 Task: Open a blank worksheet and write heading  Expense ManagerAdd Datesin a column and its values below  '2023-05-01, 2023-05-03, 2023-05-05, 2023-05-10, 2023-05-15, 2023-05-20, 2023-05-25 & 2023-05-31'Add Categories in next column and its values below  Food, Transportation, Utilities, Food, Housing, Entertainment, Utilities & FoodAdd Descriptionsin next column and its values below  Grocery Store, Bus Fare, Internet Bill, Restaurant, Rent, Movie Tickets, Electricity Bill & Grocery StoreAdd Amountin next column and its values below  $50, $5, $60, $30, $800, $20, $70 & $40Save page Attendance Sheet for Weekly Assessment
Action: Key pressed <Key.shift>Expense<Key.space><Key.shift_r>Manager<Key.enter><Key.shift>Dates<Key.enter>2023-05-01<Key.enter>23<Key.backspace>023-05-03<Key.enter>2023-05-06<Key.backspace>5<Key.enter>2023-05-10<Key.enter>2023-05-15<Key.enter>2023-05-20<Key.enter>2023-05-25-<Key.backspace><Key.enter>2023-05-31<Key.enter>
Screenshot: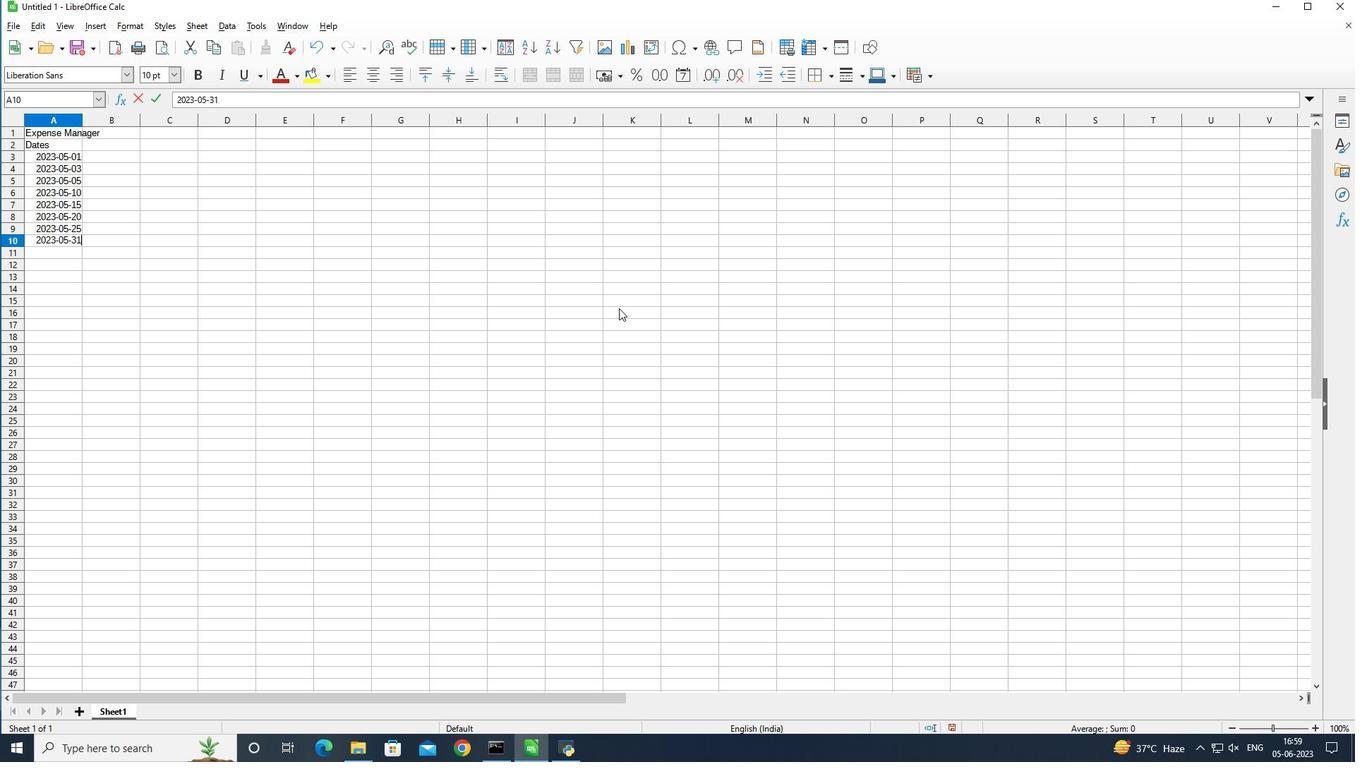 
Action: Mouse moved to (108, 148)
Screenshot: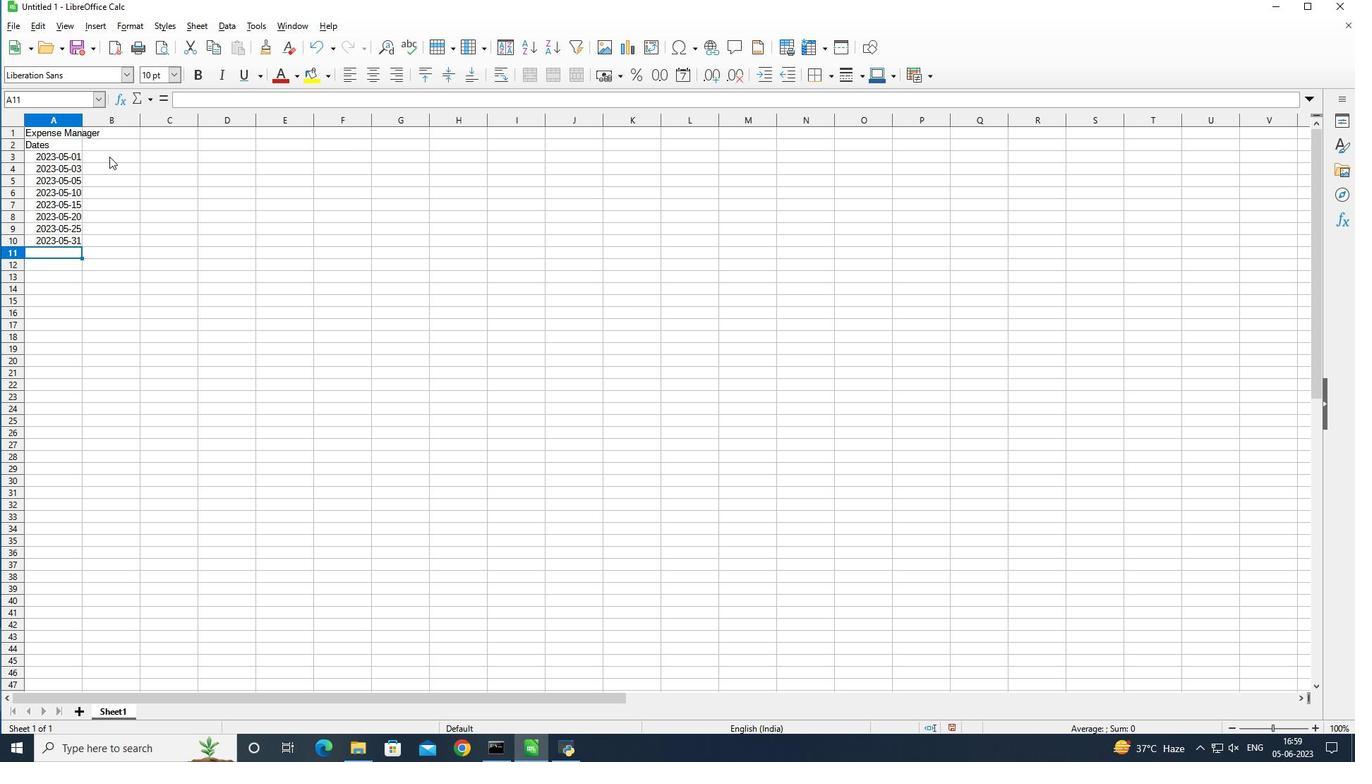 
Action: Mouse pressed left at (108, 148)
Screenshot: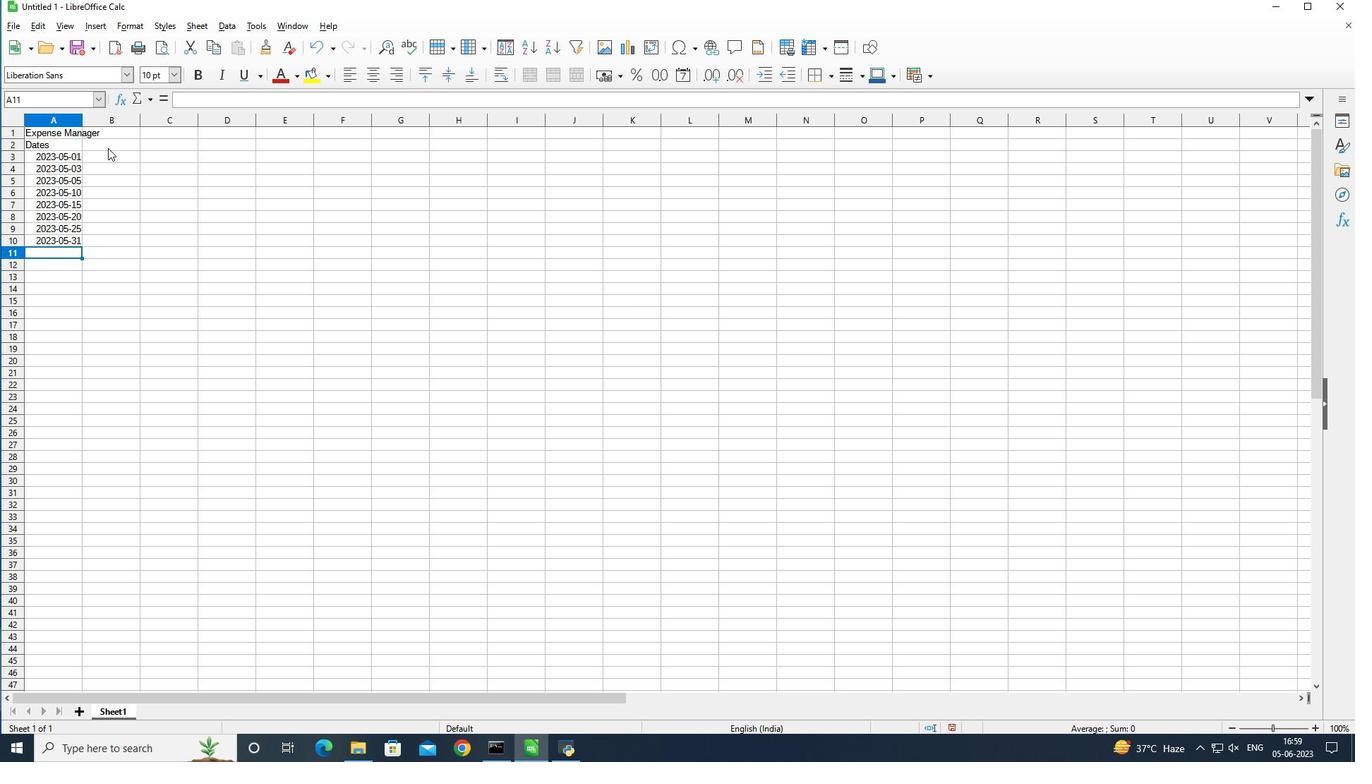 
Action: Mouse moved to (127, 74)
Screenshot: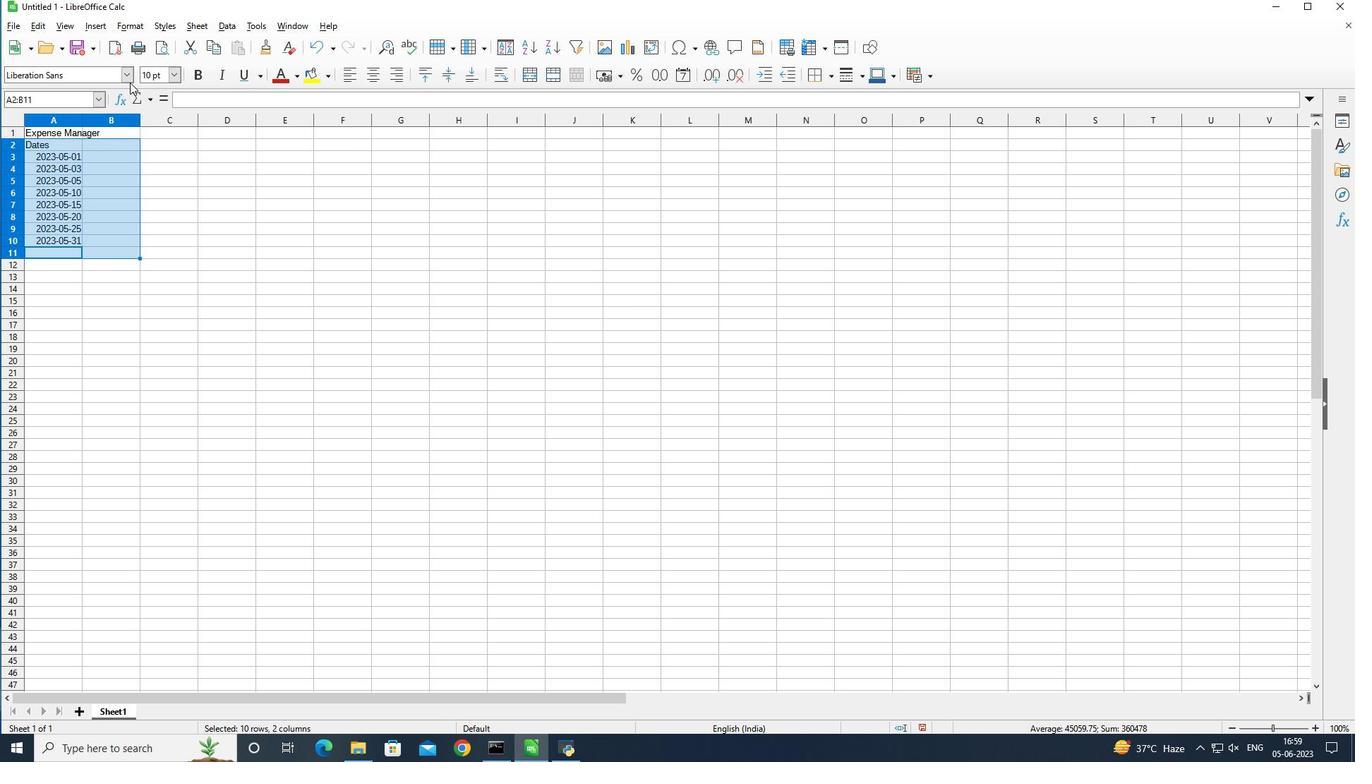 
Action: Mouse pressed left at (127, 74)
Screenshot: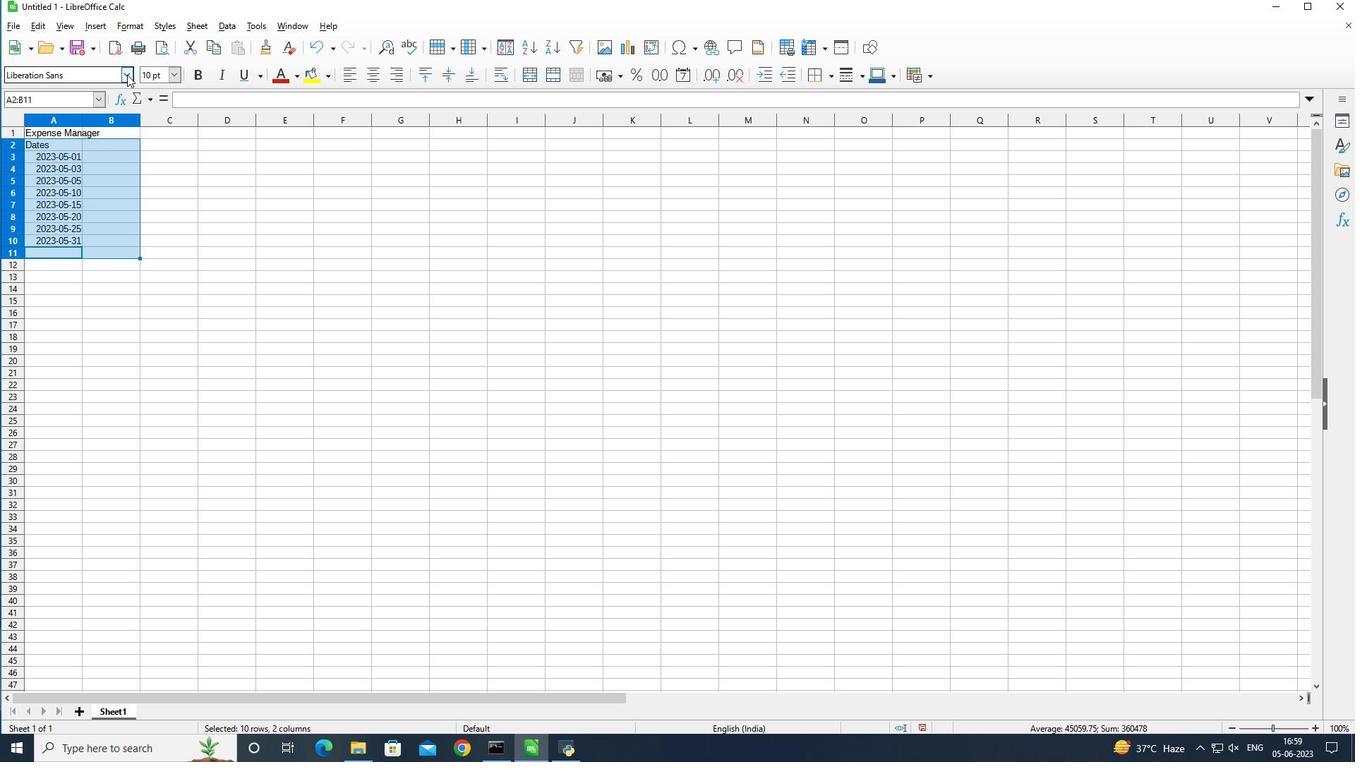 
Action: Mouse moved to (295, 164)
Screenshot: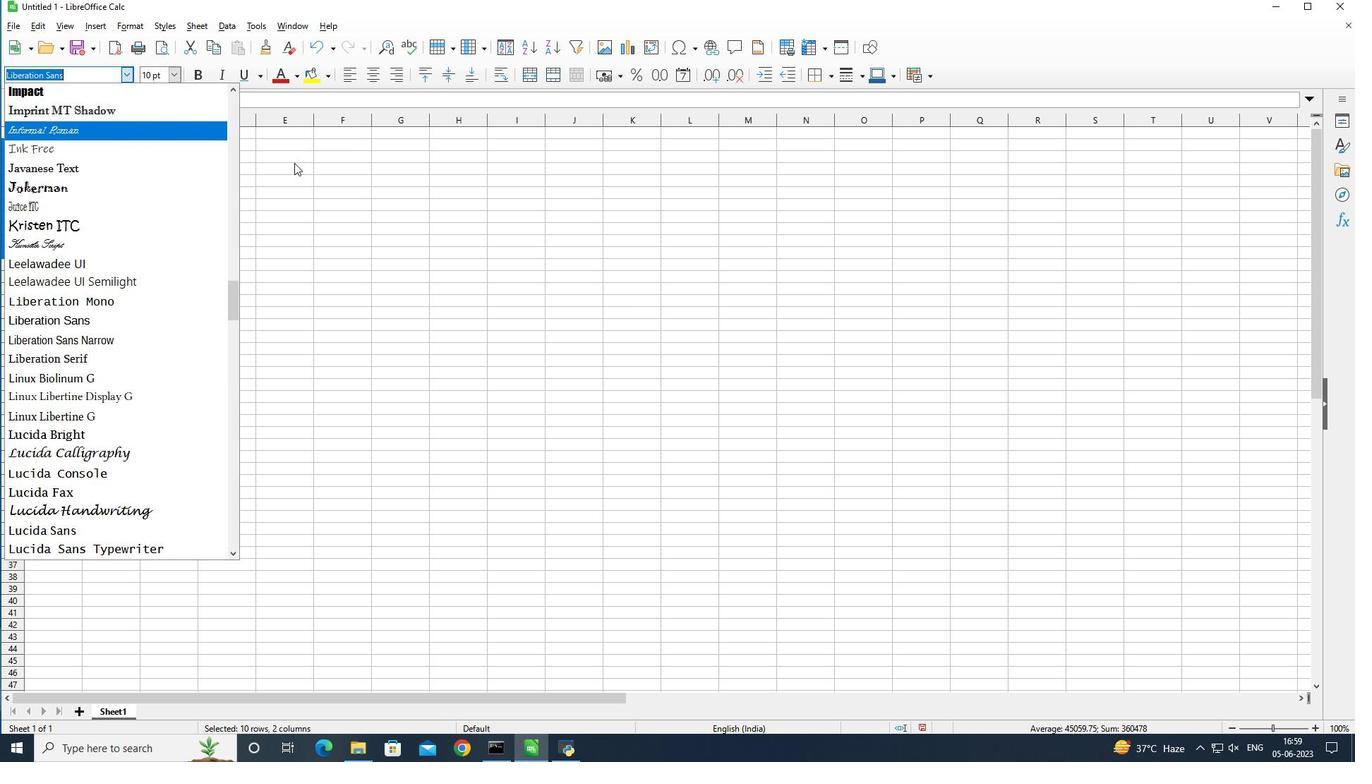 
Action: Mouse pressed left at (295, 164)
Screenshot: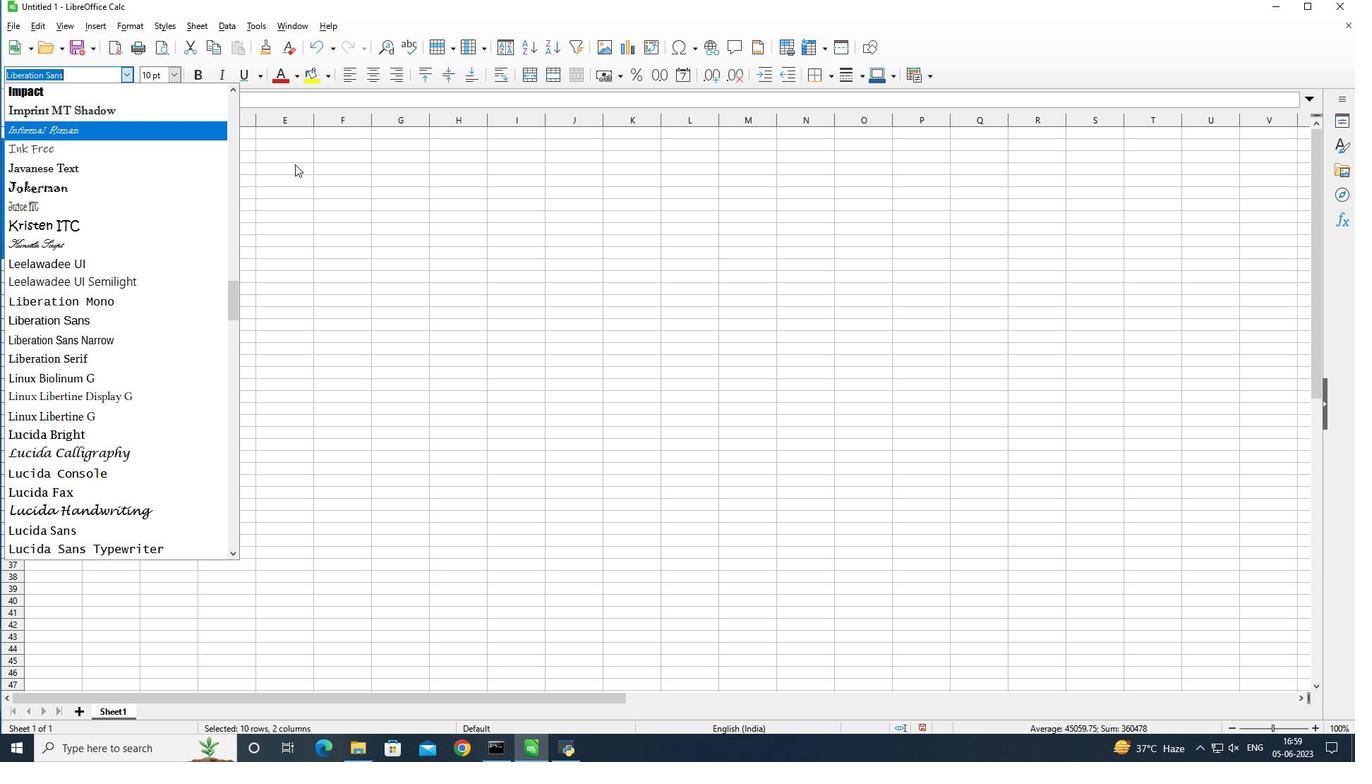 
Action: Mouse moved to (108, 141)
Screenshot: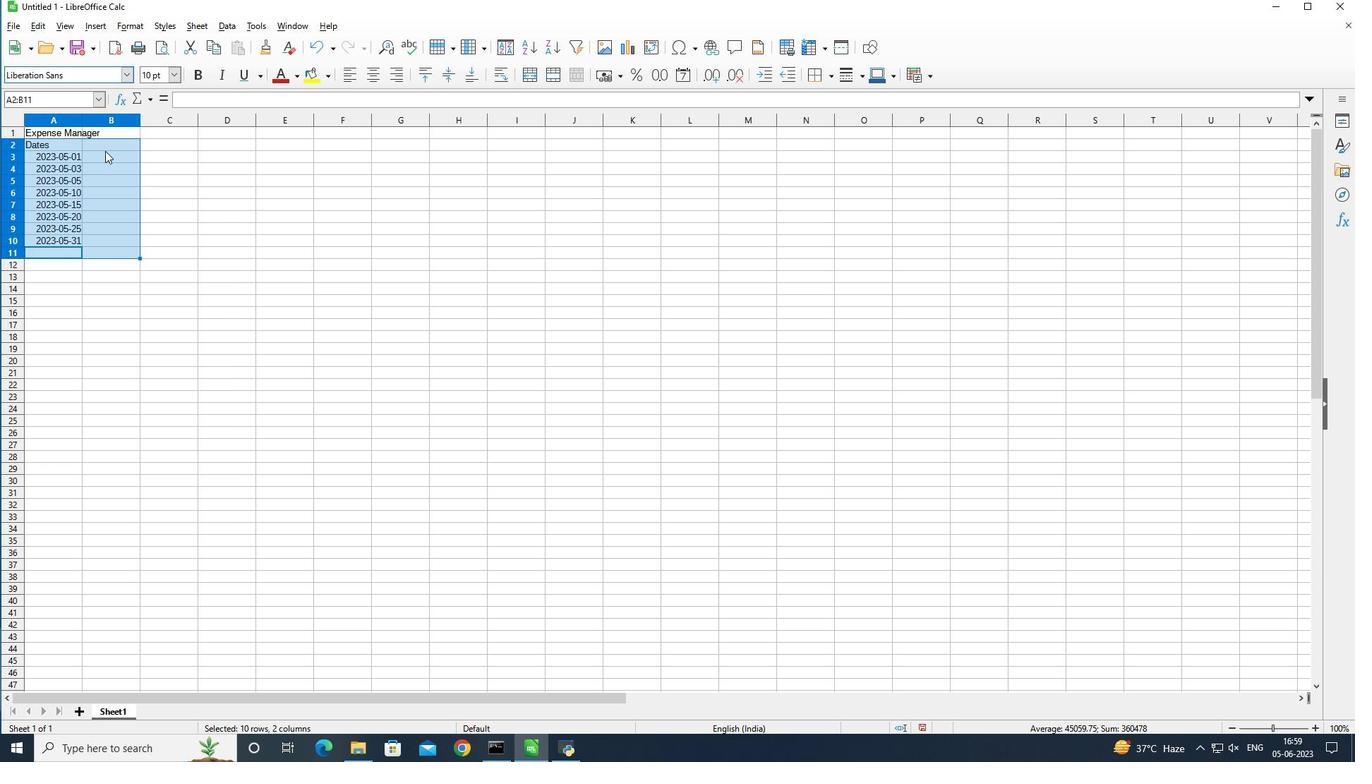 
Action: Mouse pressed left at (108, 141)
Screenshot: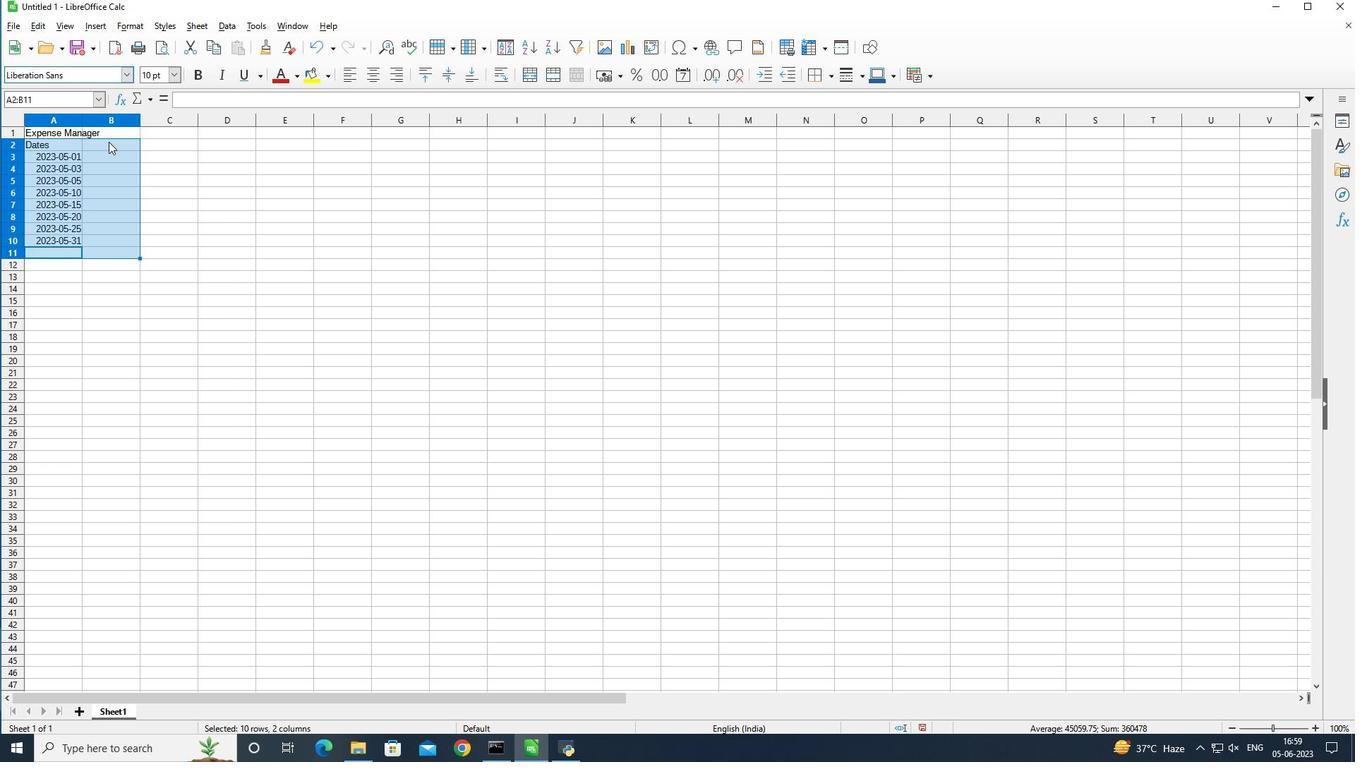 
Action: Mouse moved to (332, 231)
Screenshot: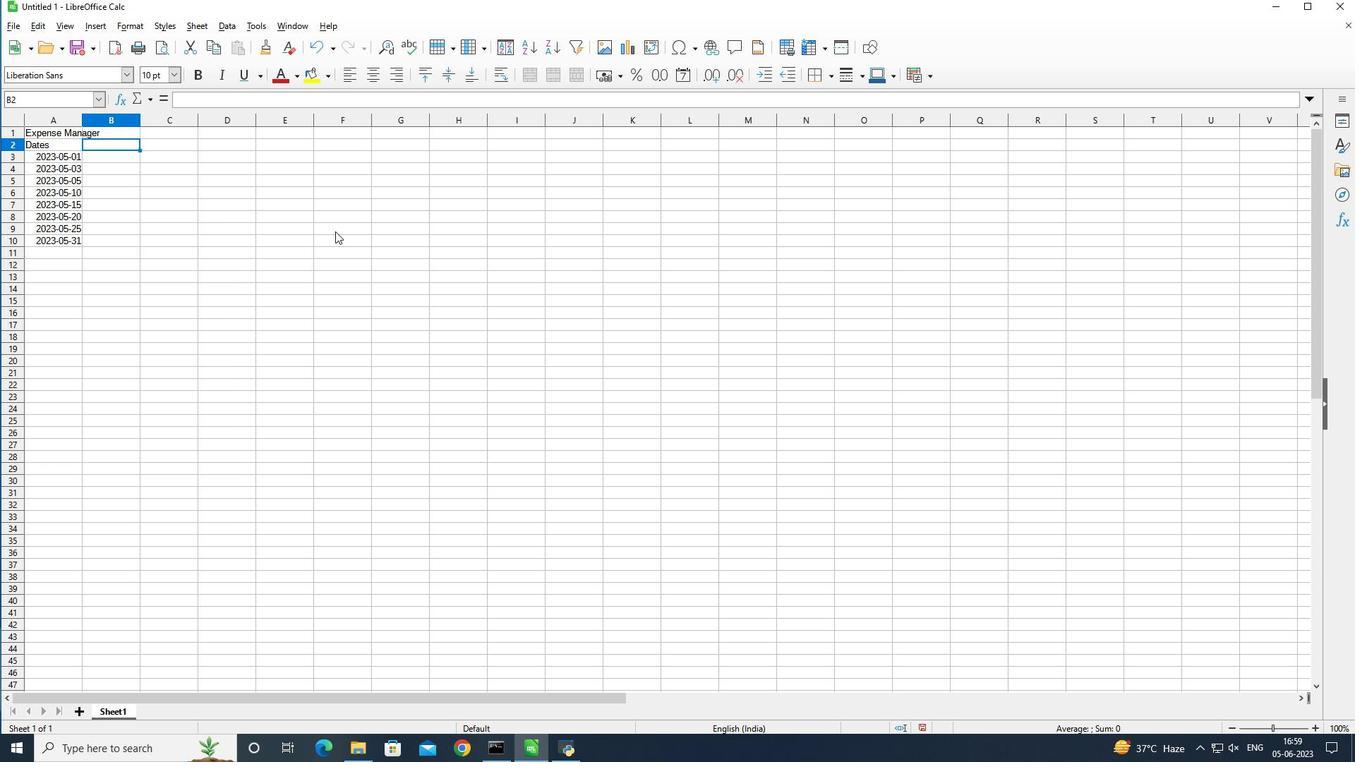 
Action: Key pressed <Key.shift>Categories<Key.enter><Key.shift>Food<Key.enter><Key.shift><Key.shift><Key.shift><Key.shift>Transportation<Key.enter><Key.shift_r><Key.shift_r>Utilities<Key.enter><Key.shift>Food<Key.enter><Key.shift_r><Key.shift_r><Key.shift_r>Housing<Key.enter><Key.shift>Entertainment<Key.enter><Key.shift_r>Utilities<Key.enter><Key.shift>Food<Key.enter>
Screenshot: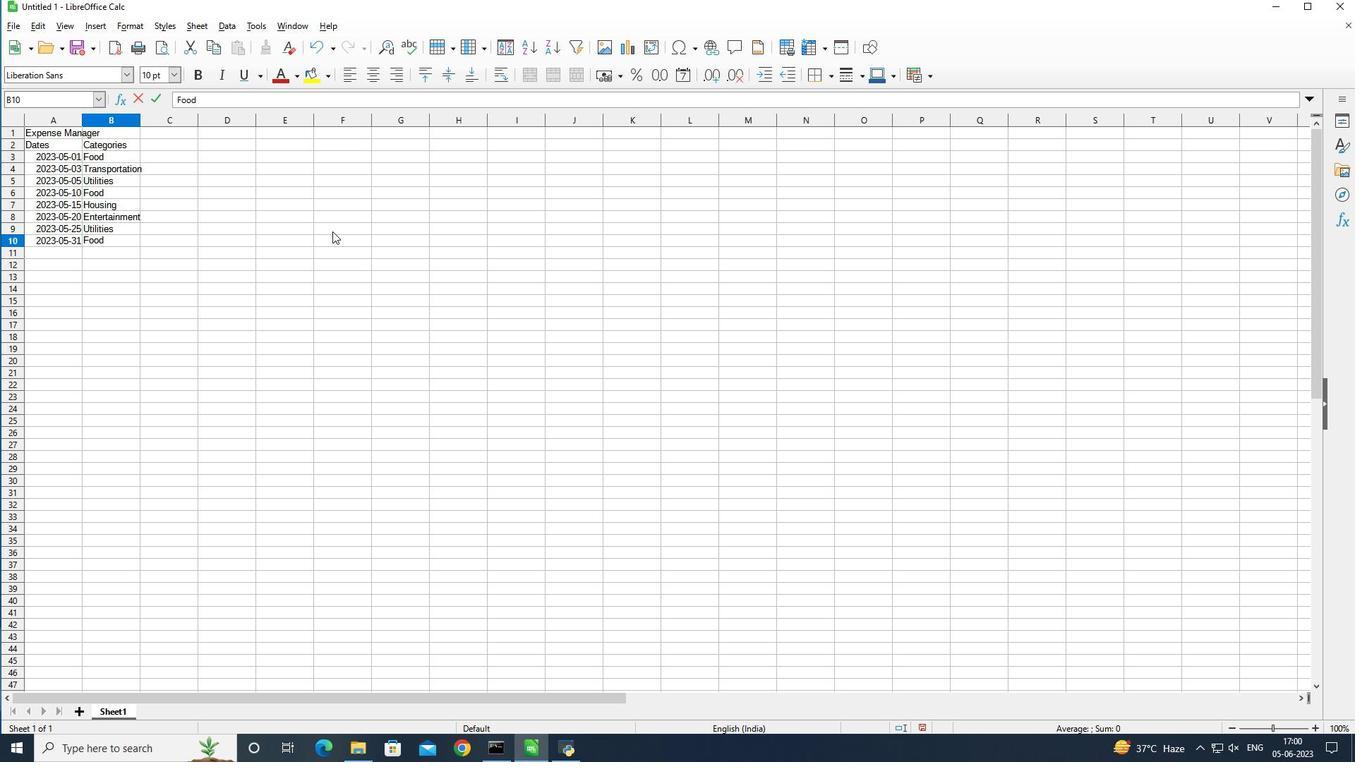 
Action: Mouse moved to (141, 117)
Screenshot: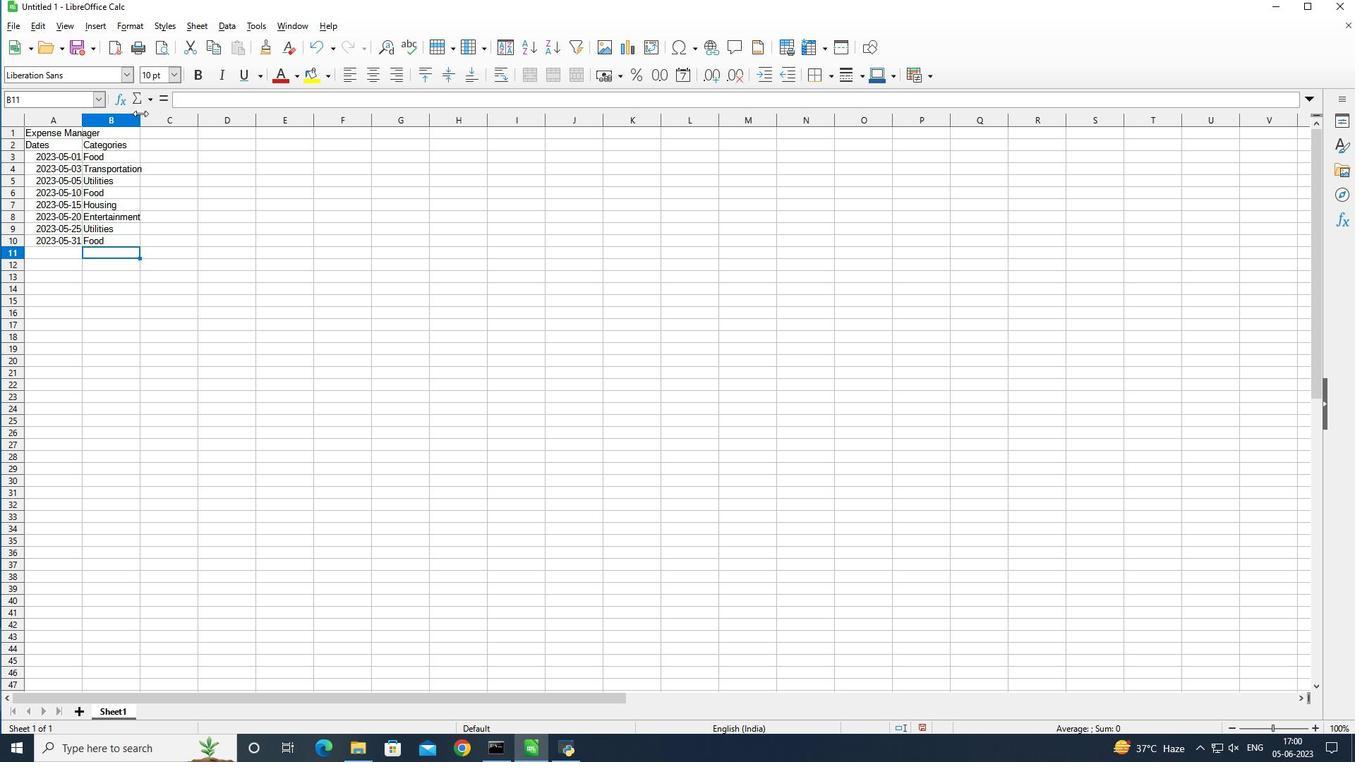 
Action: Mouse pressed left at (141, 117)
Screenshot: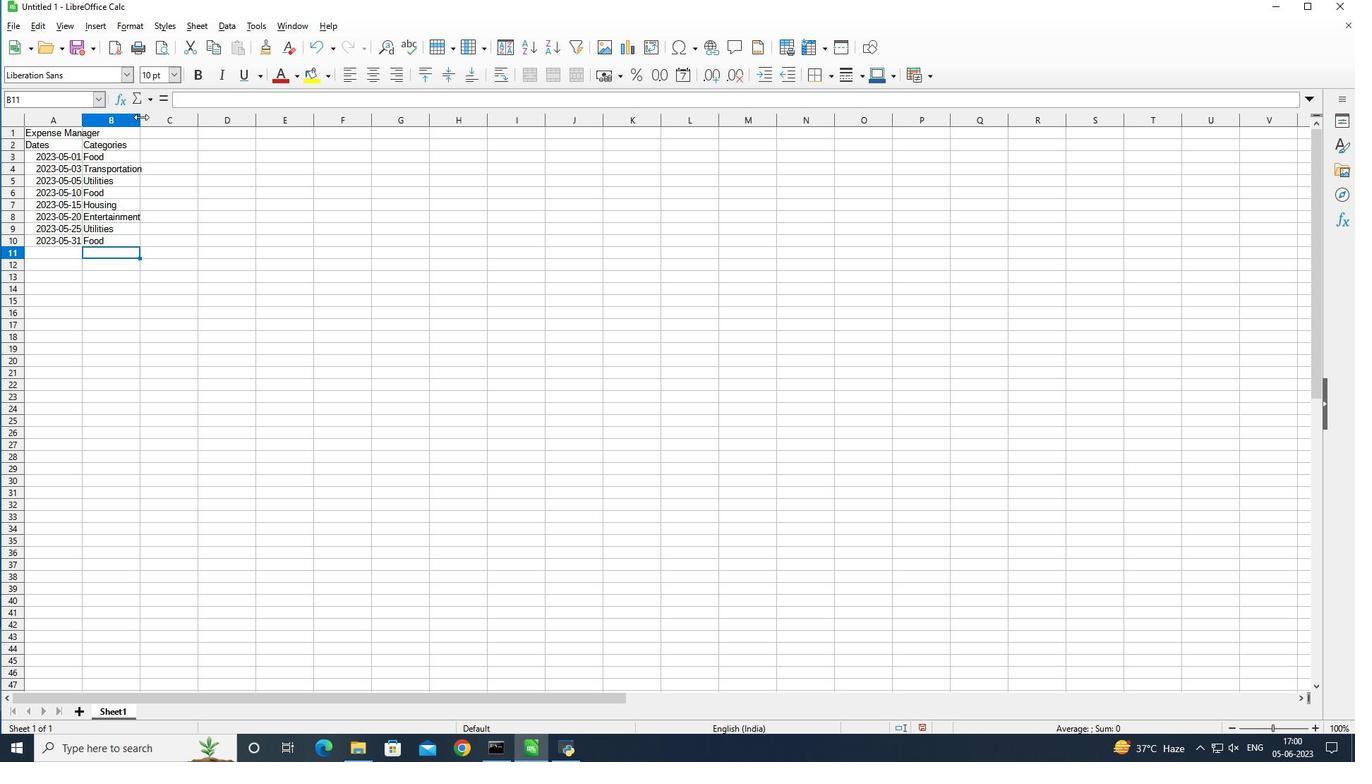 
Action: Mouse pressed left at (141, 117)
Screenshot: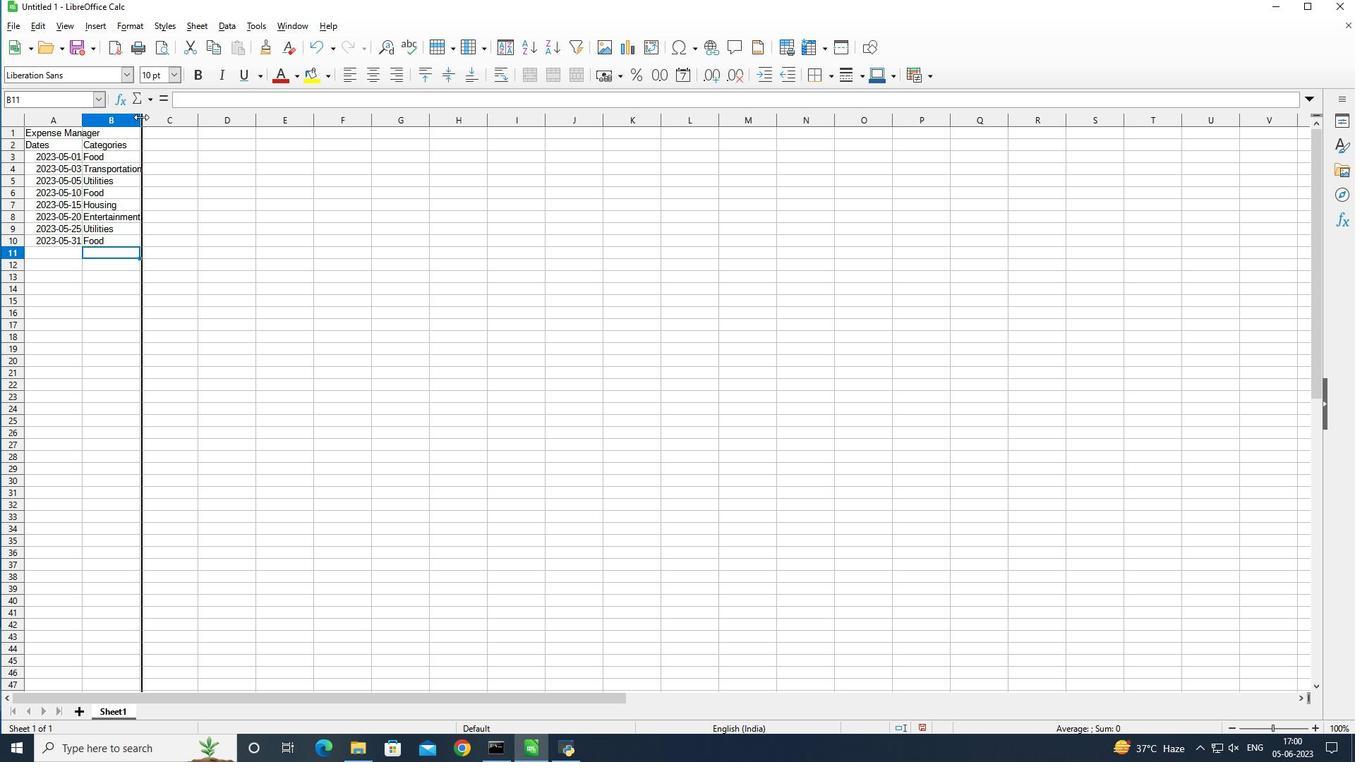 
Action: Mouse moved to (164, 140)
Screenshot: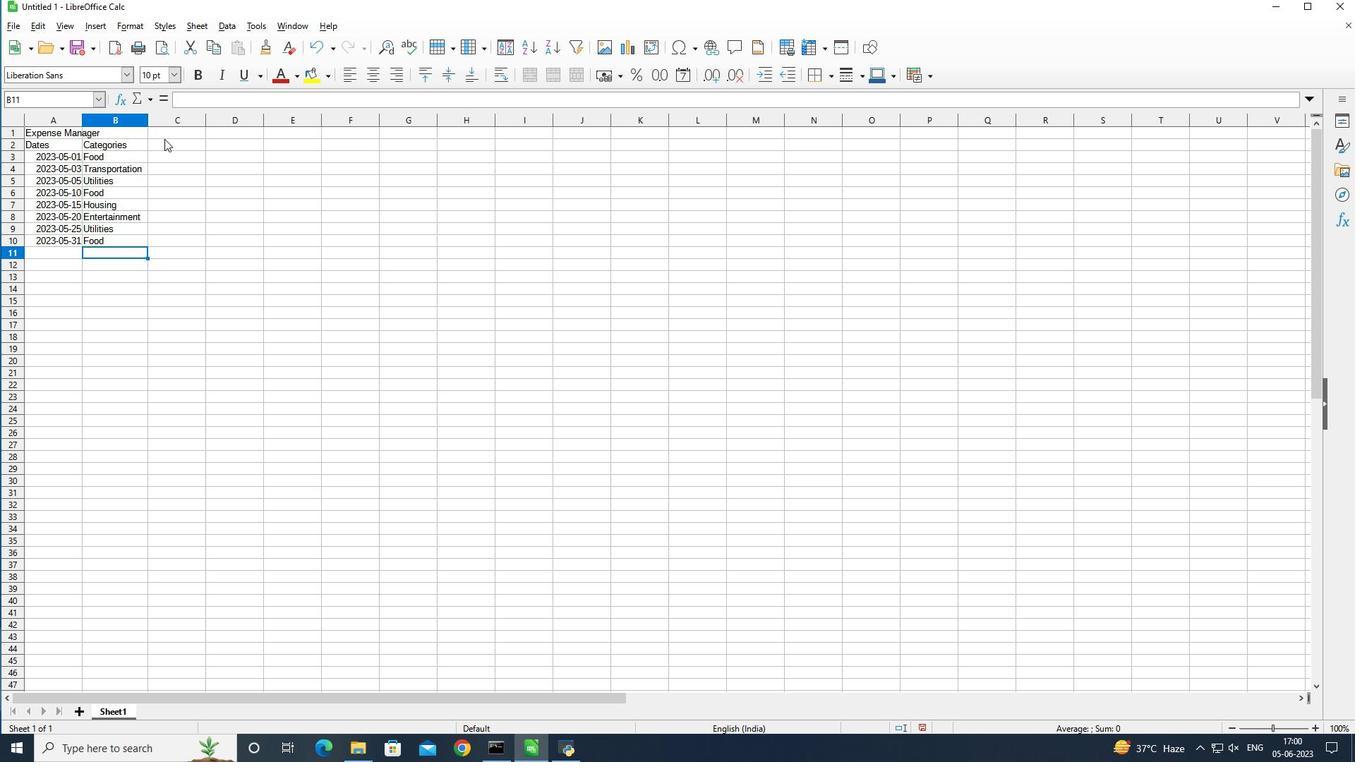 
Action: Mouse pressed left at (164, 140)
Screenshot: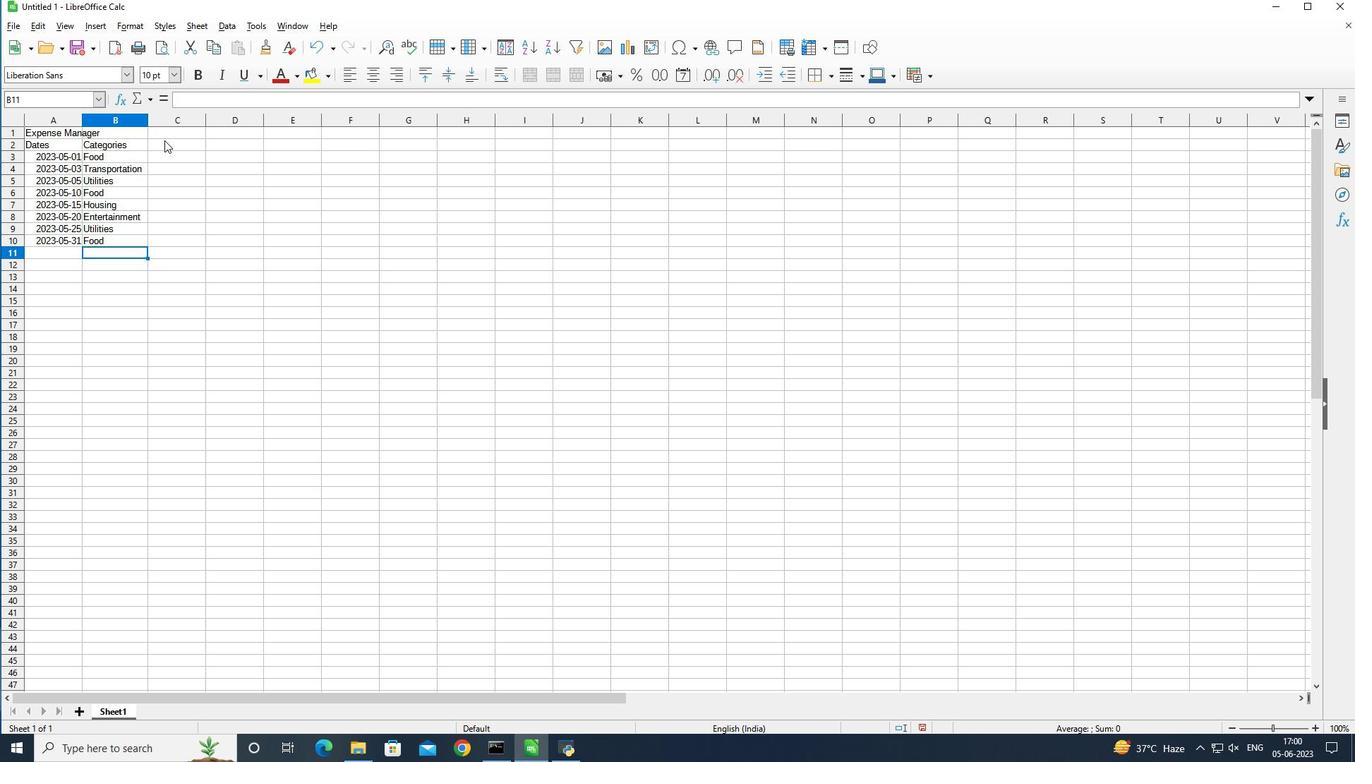 
Action: Mouse moved to (264, 219)
Screenshot: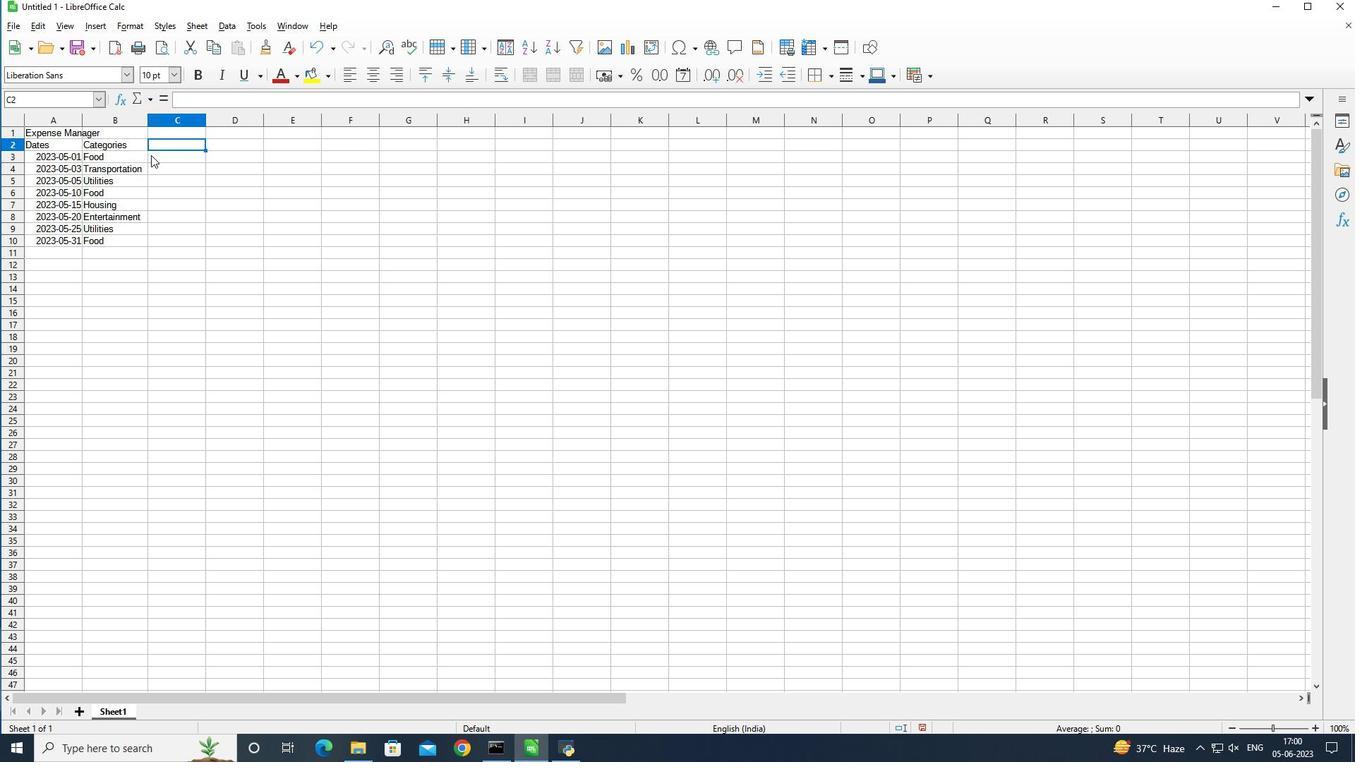 
Action: Key pressed <Key.shift><Key.shift>Descriptions<Key.enter><Key.shift>Grocery<Key.space><Key.shift>Store<Key.enter><Key.shift><Key.shift><Key.shift><Key.shift>Bus<Key.space><Key.shift>Fare<Key.enter><Key.shift_r>Internet<Key.space><Key.shift_r>Bill<Key.enter><Key.shift>Resturant<Key.enter>
Screenshot: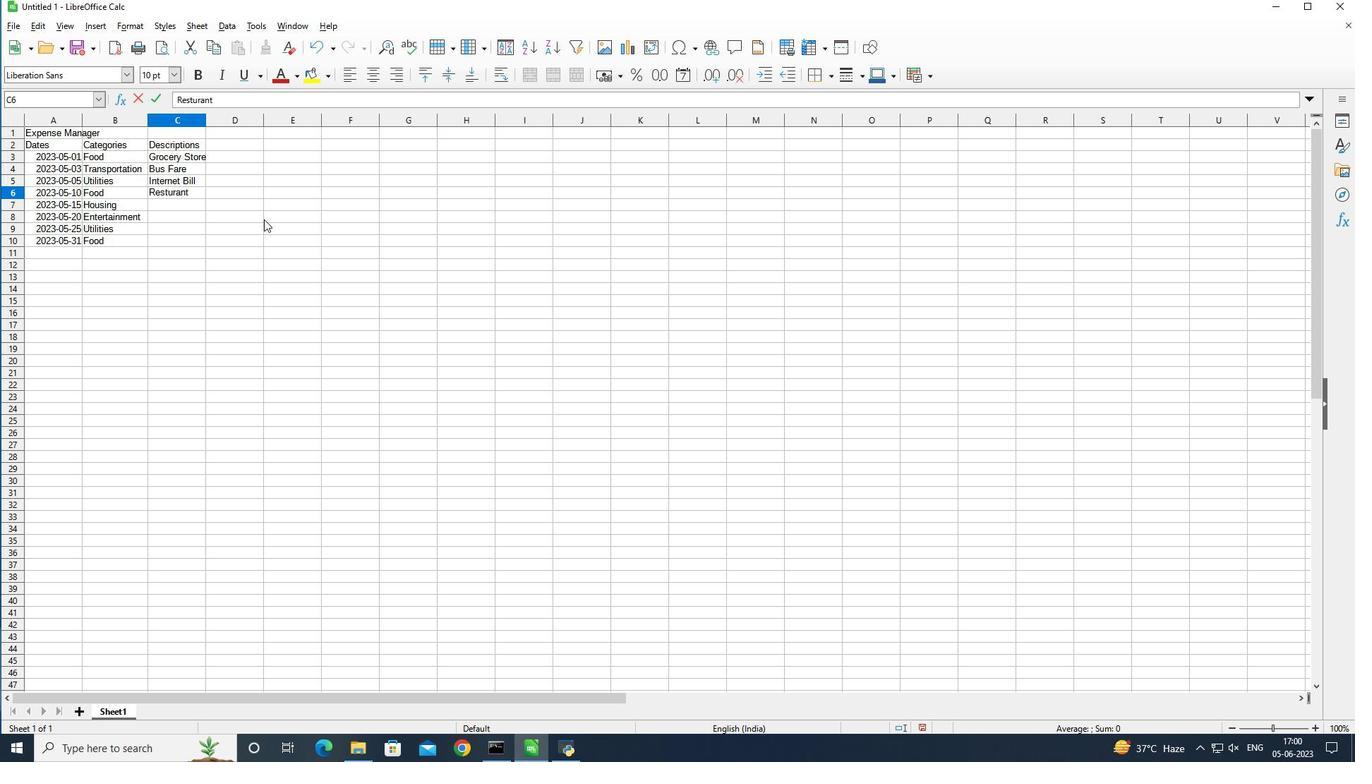 
Action: Mouse moved to (192, 194)
Screenshot: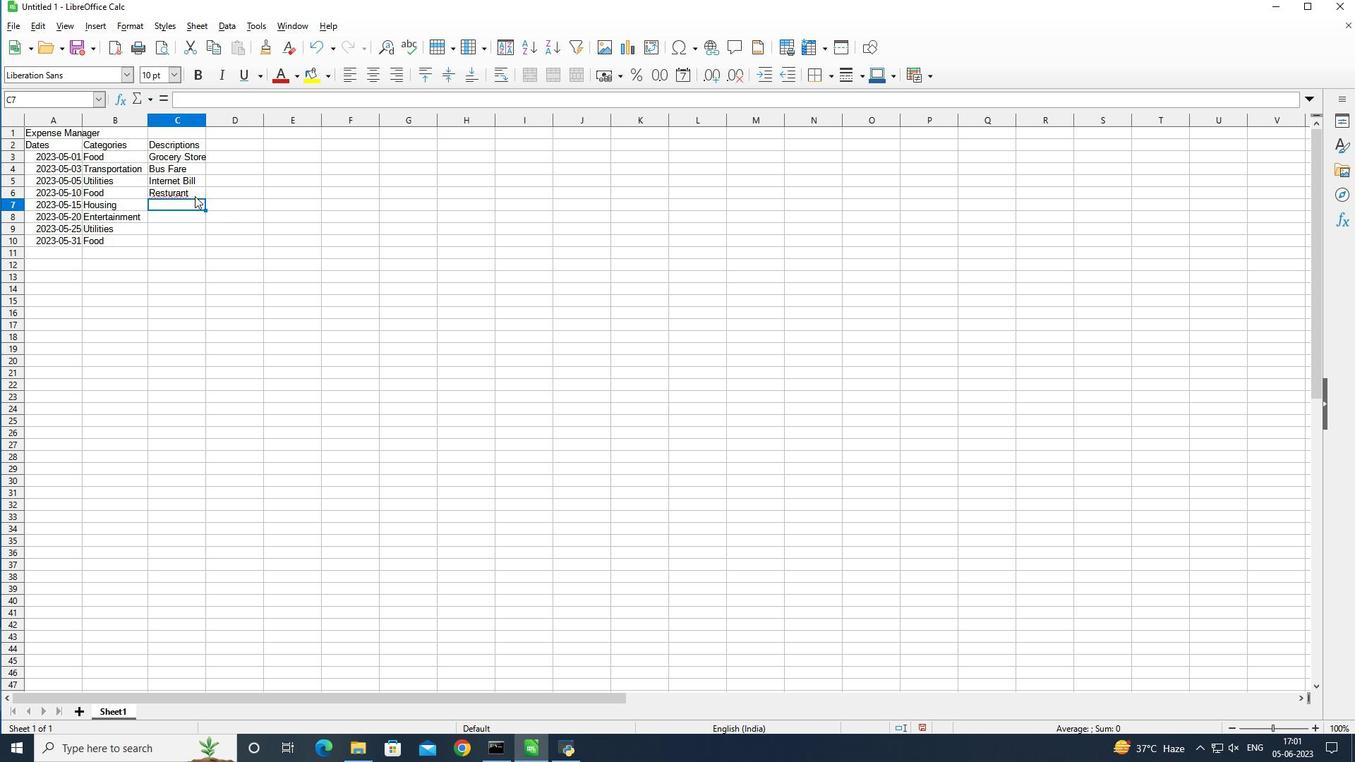 
Action: Mouse pressed left at (192, 194)
Screenshot: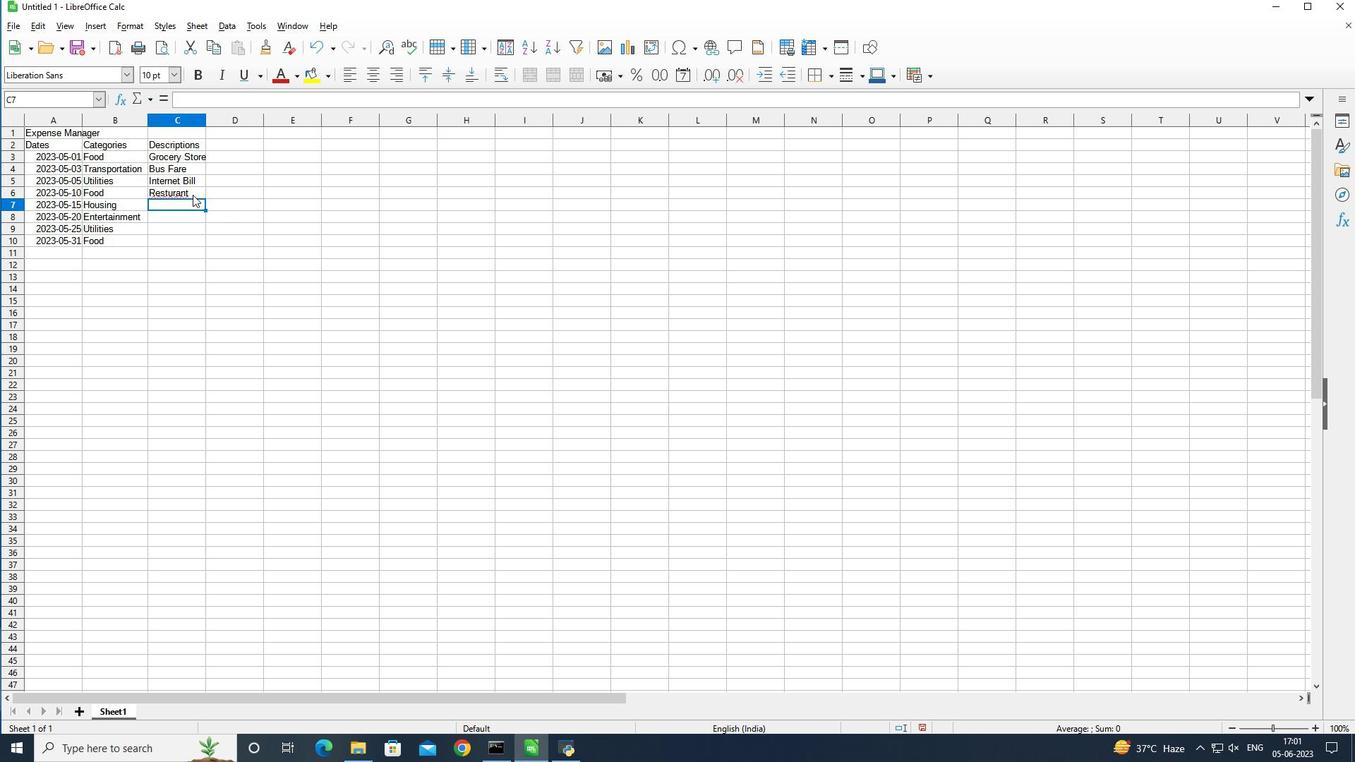 
Action: Mouse moved to (190, 191)
Screenshot: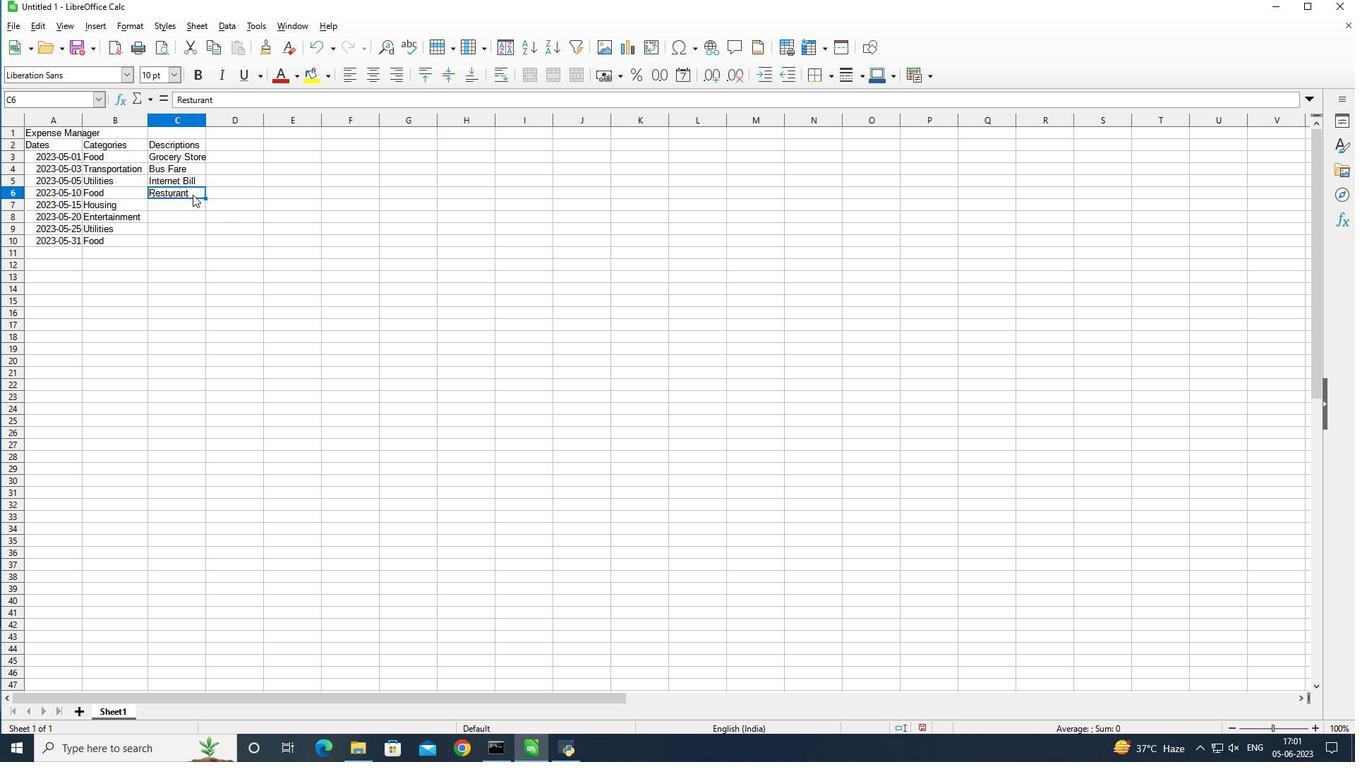 
Action: Mouse pressed left at (190, 191)
Screenshot: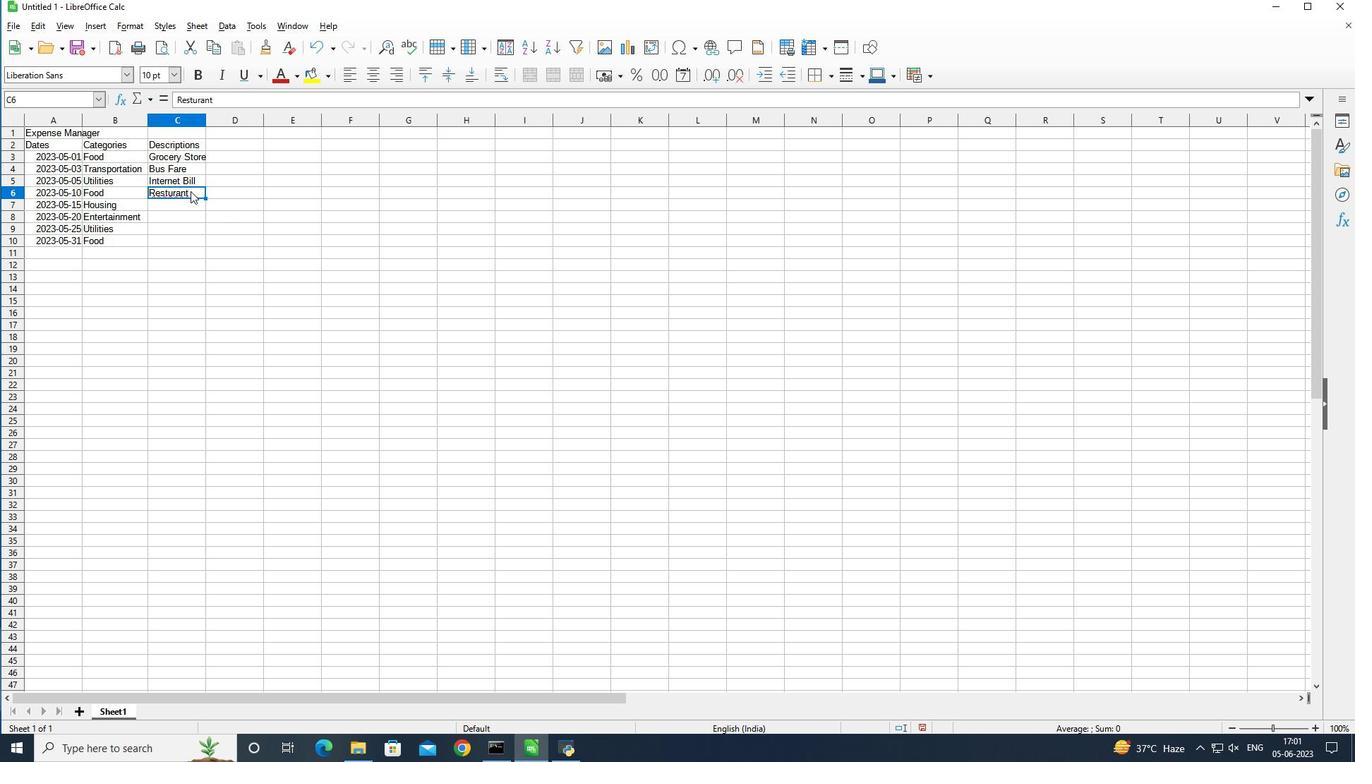 
Action: Mouse pressed left at (190, 191)
Screenshot: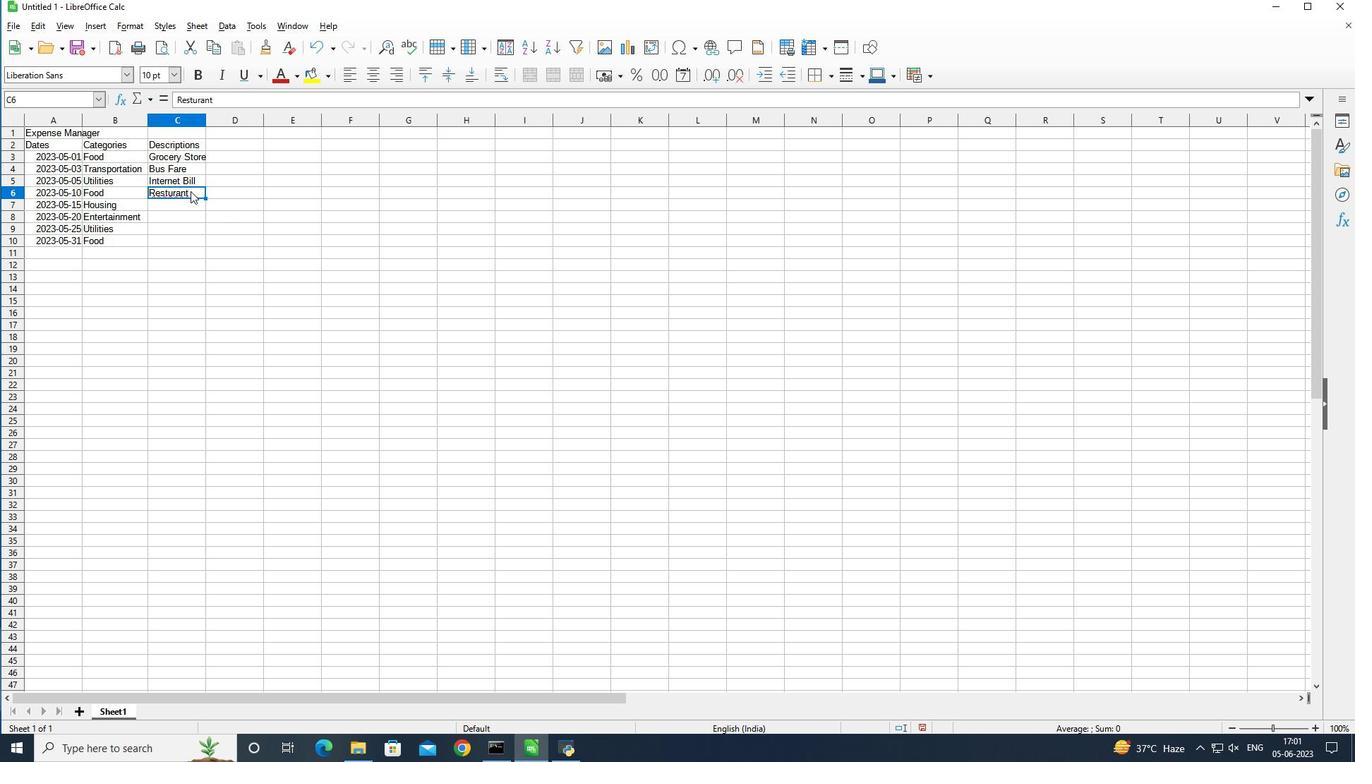 
Action: Mouse moved to (167, 191)
Screenshot: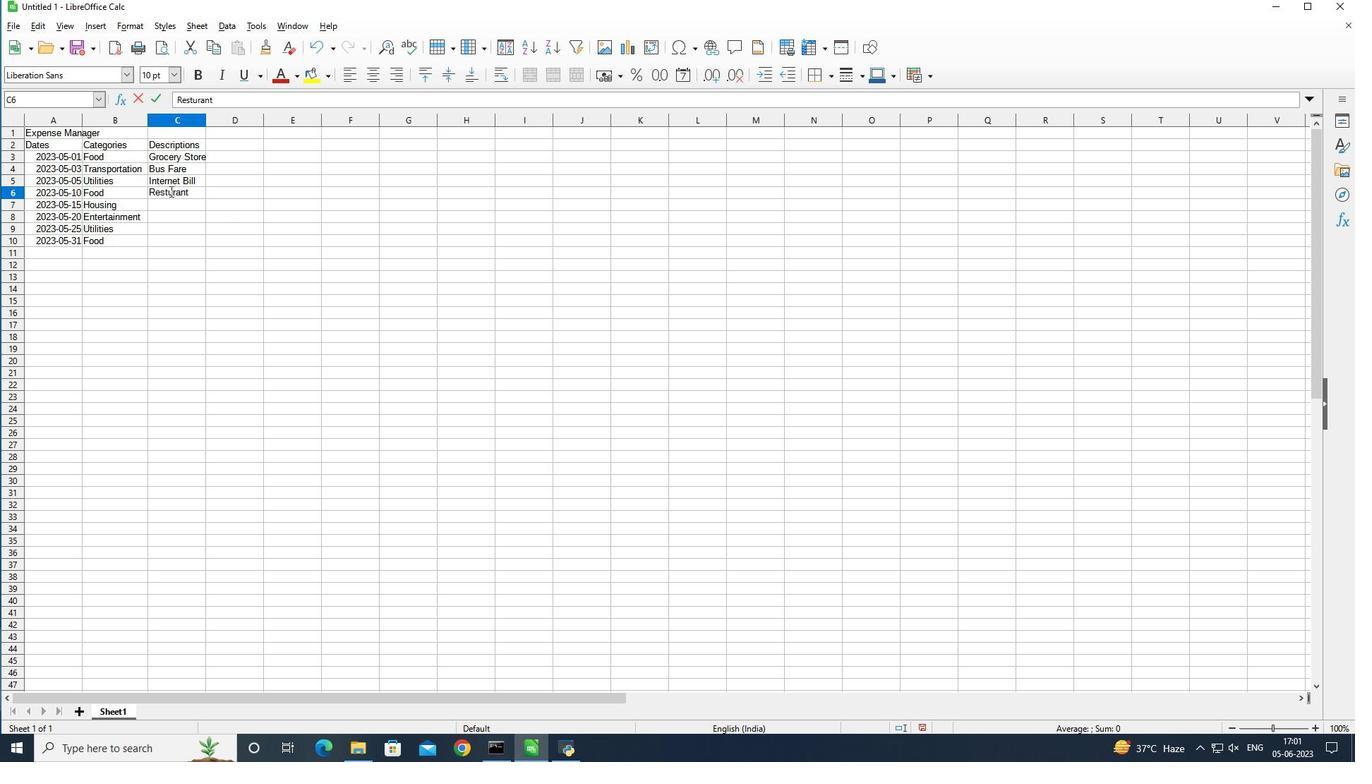 
Action: Mouse pressed left at (167, 191)
Screenshot: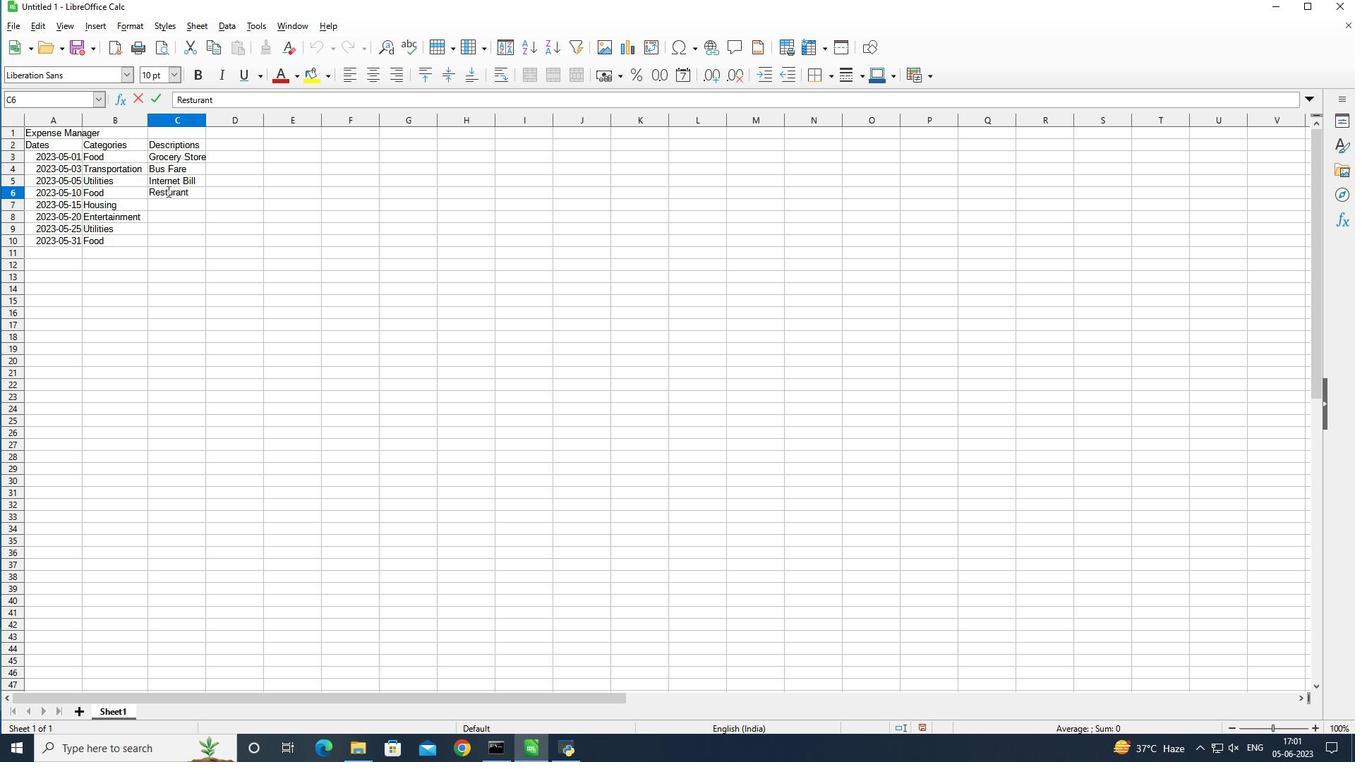 
Action: Mouse moved to (260, 200)
Screenshot: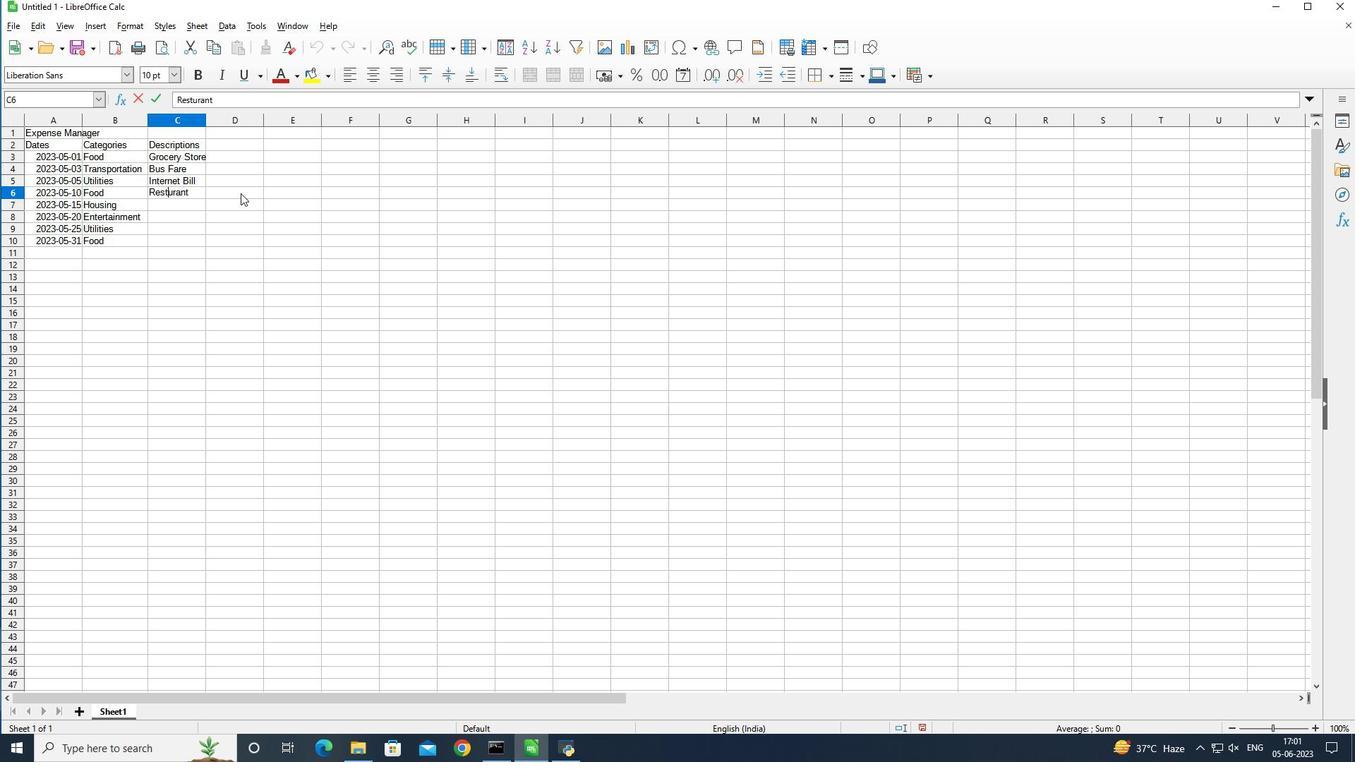 
Action: Key pressed a<Key.enter>
Screenshot: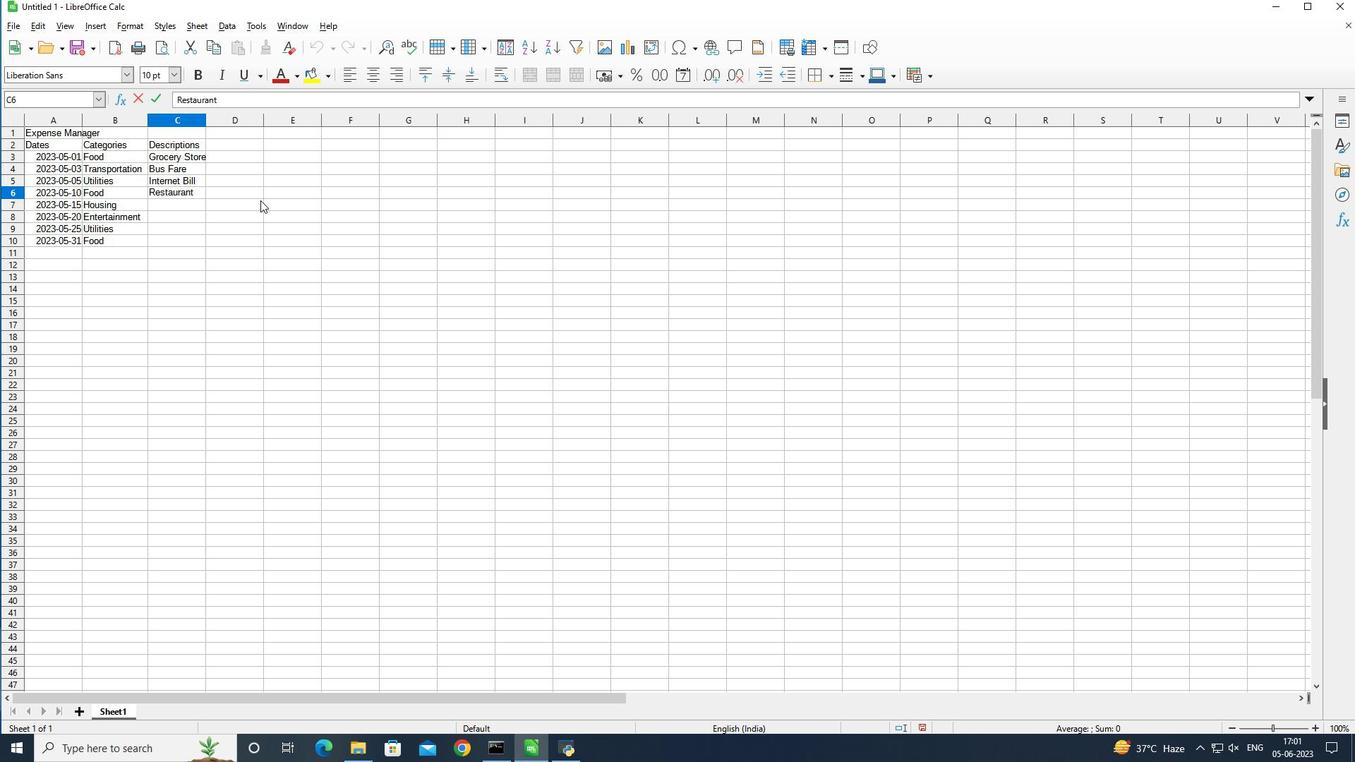 
Action: Mouse moved to (274, 233)
Screenshot: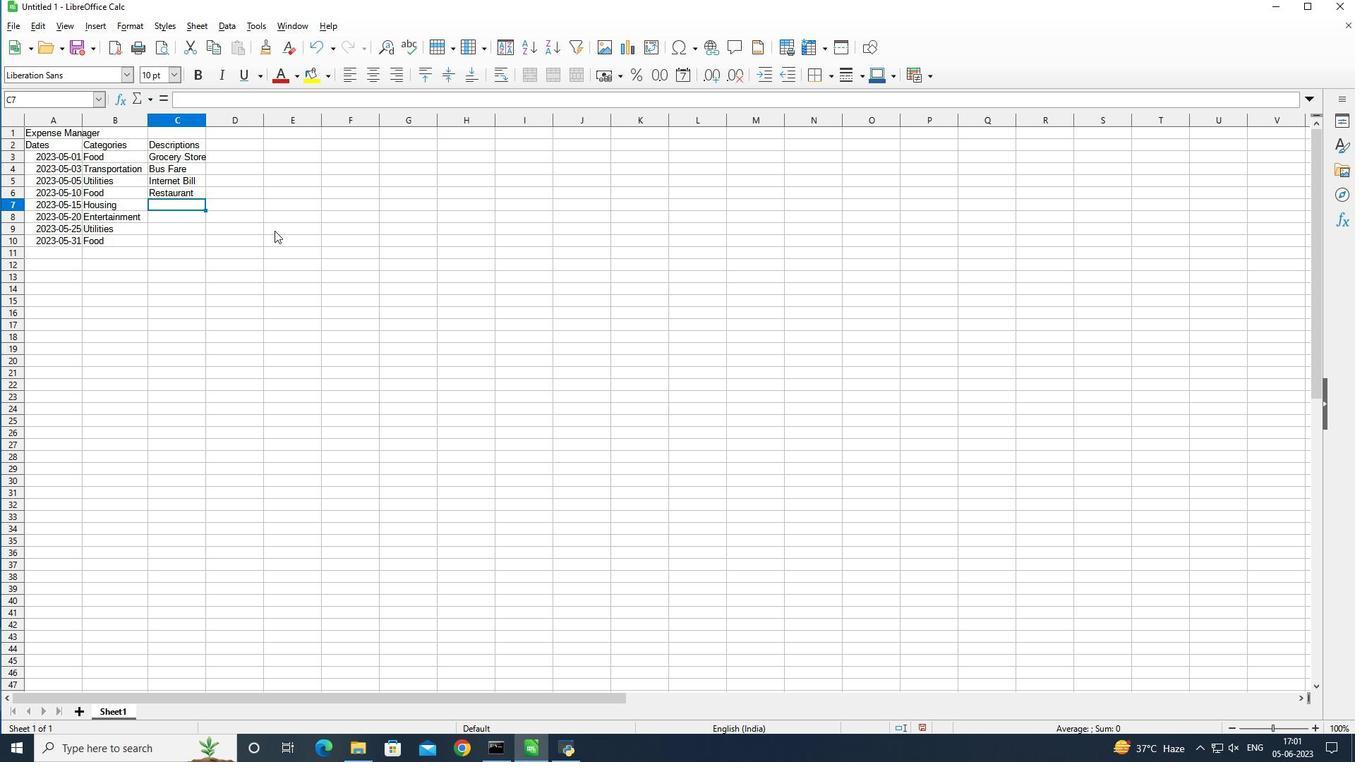 
Action: Key pressed <Key.shift>Rent<Key.enter><Key.shift_r>Movie<Key.space><Key.shift>Tickets<Key.enter><Key.shift>Electricity<Key.space><Key.shift_r><Key.shift_r>Bill<Key.enter><Key.shift>Grocery<Key.space><Key.shift>Store
Screenshot: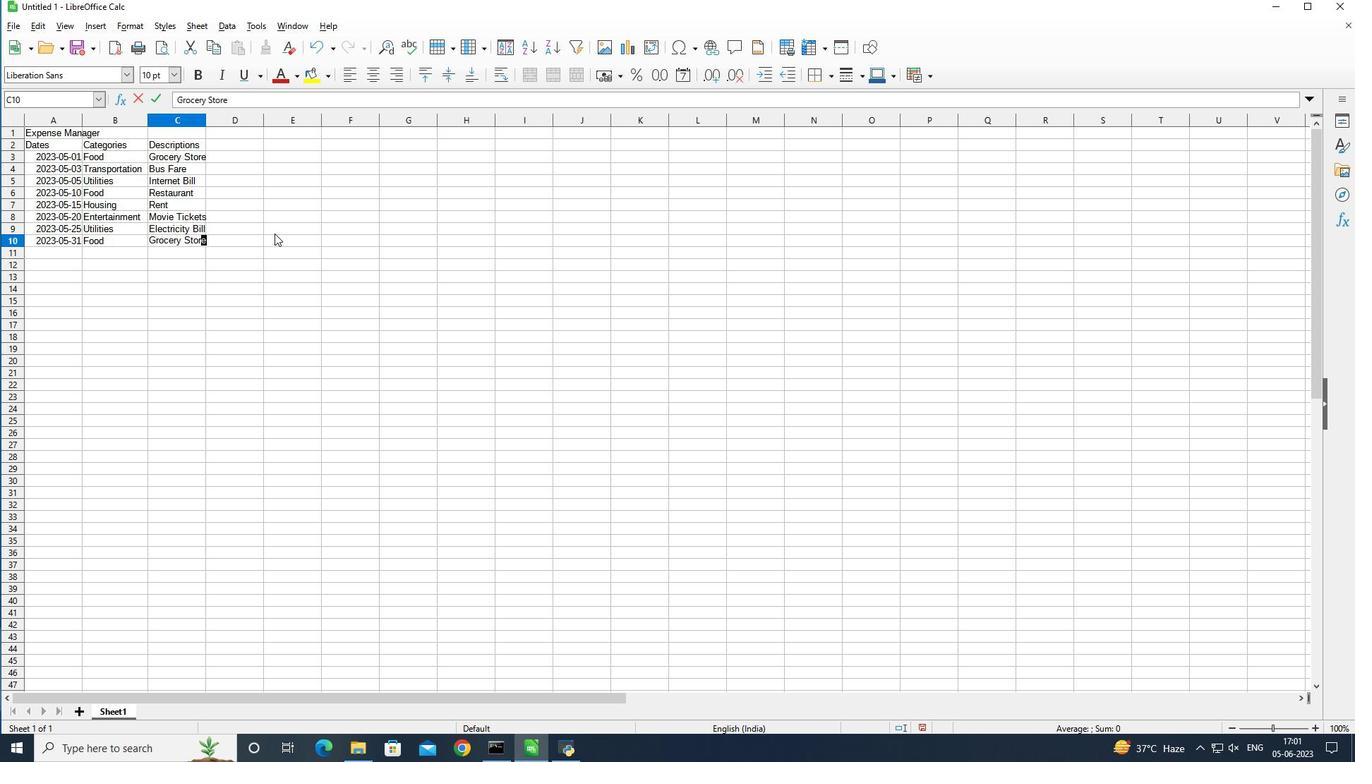 
Action: Mouse moved to (223, 145)
Screenshot: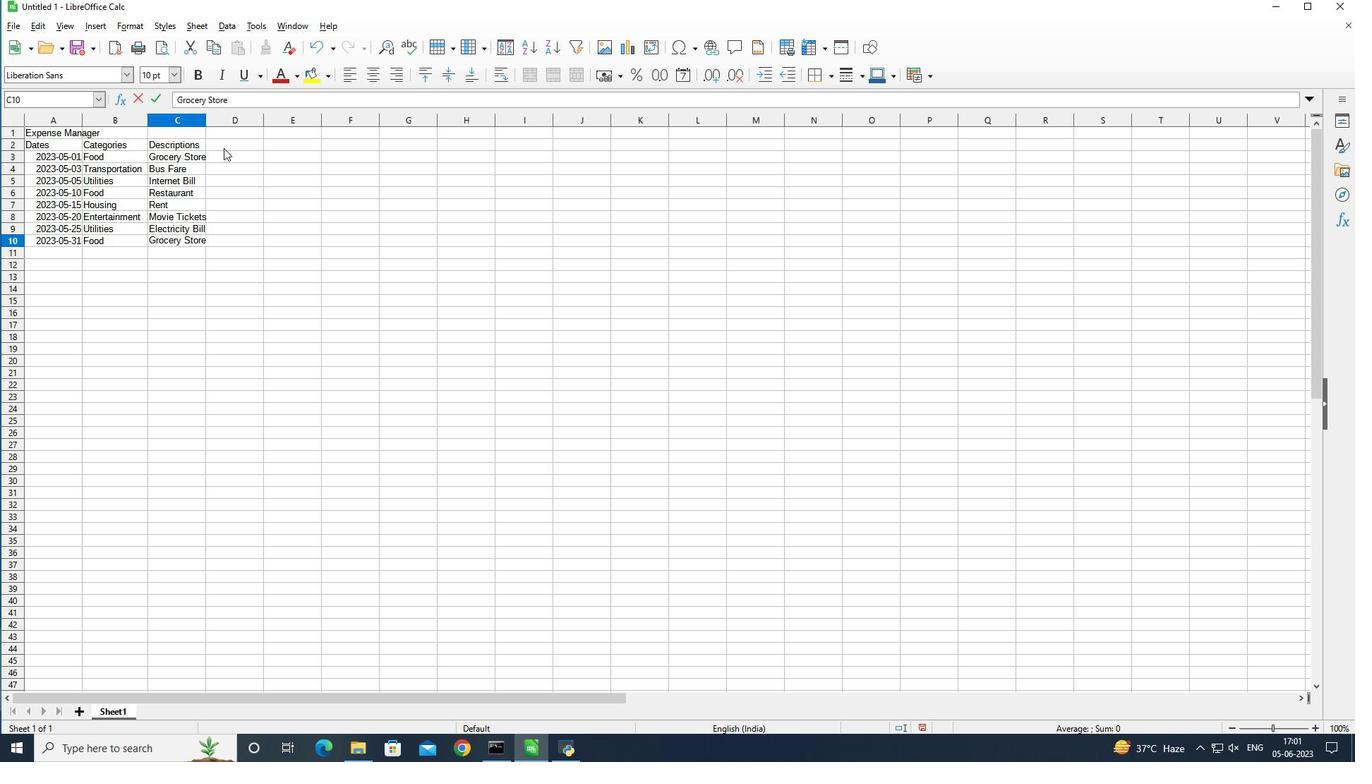 
Action: Mouse pressed left at (223, 145)
Screenshot: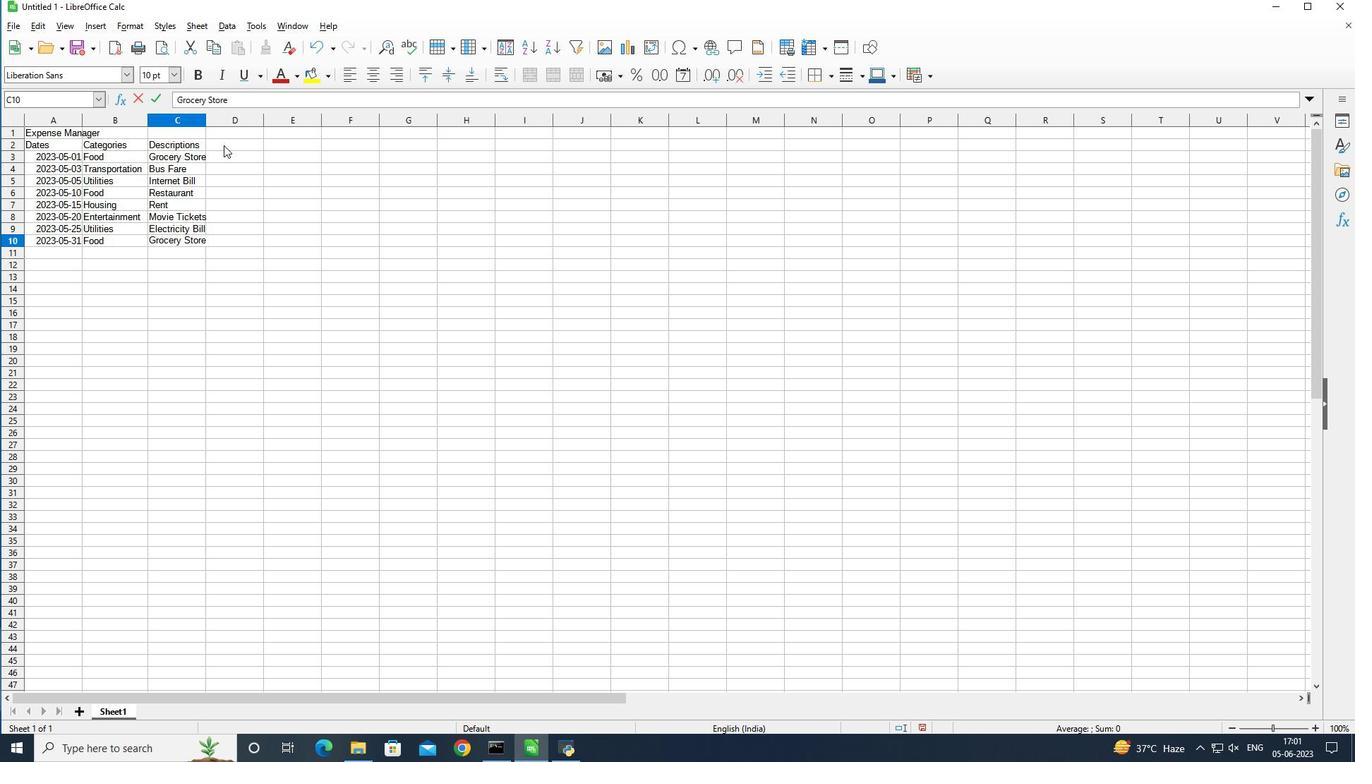 
Action: Mouse moved to (204, 117)
Screenshot: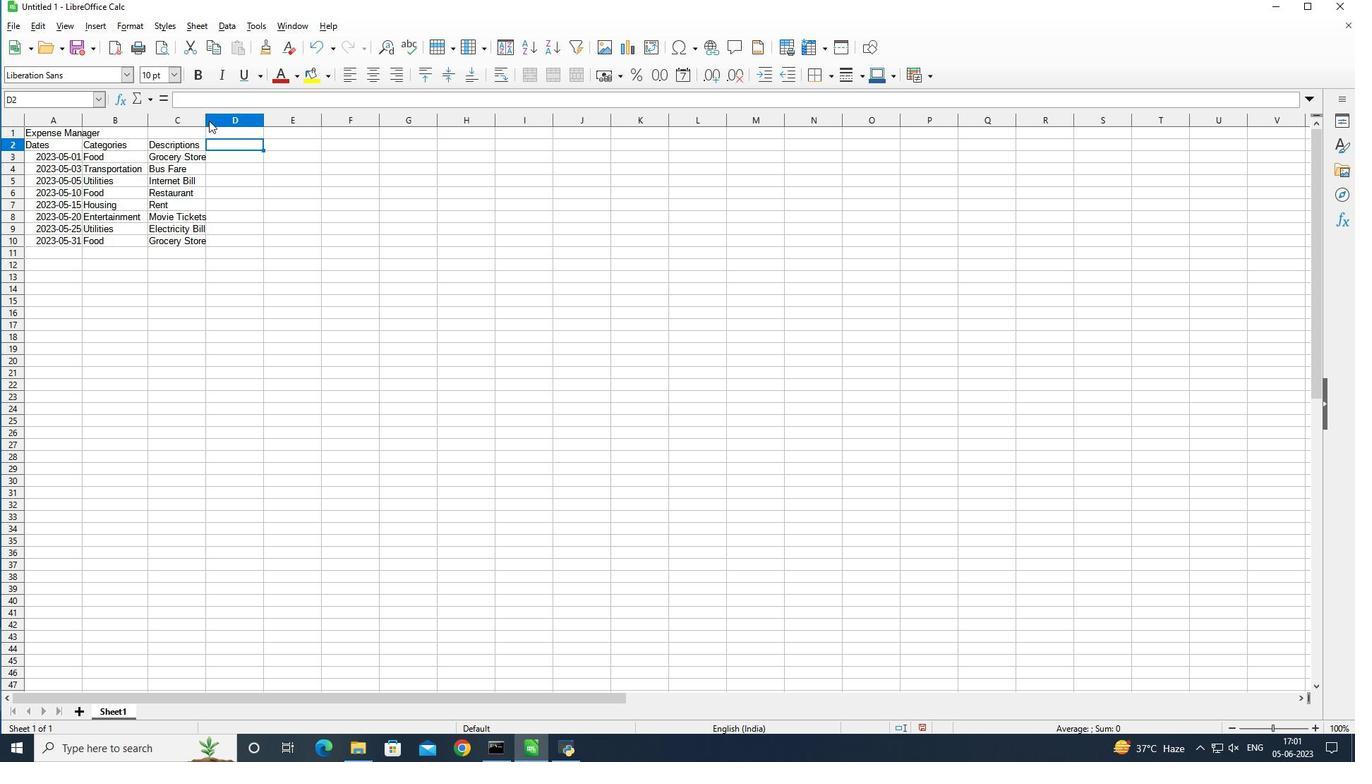 
Action: Mouse pressed left at (204, 117)
Screenshot: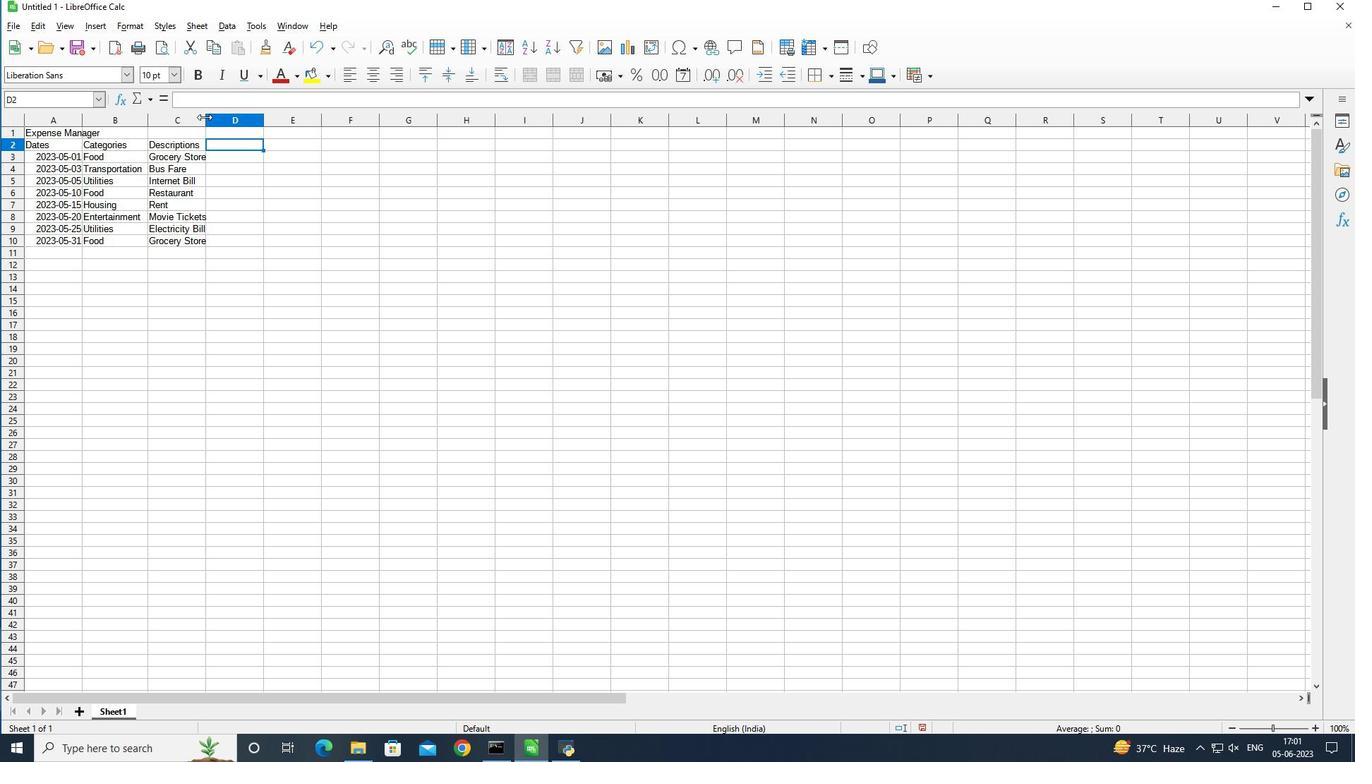 
Action: Mouse pressed left at (204, 117)
Screenshot: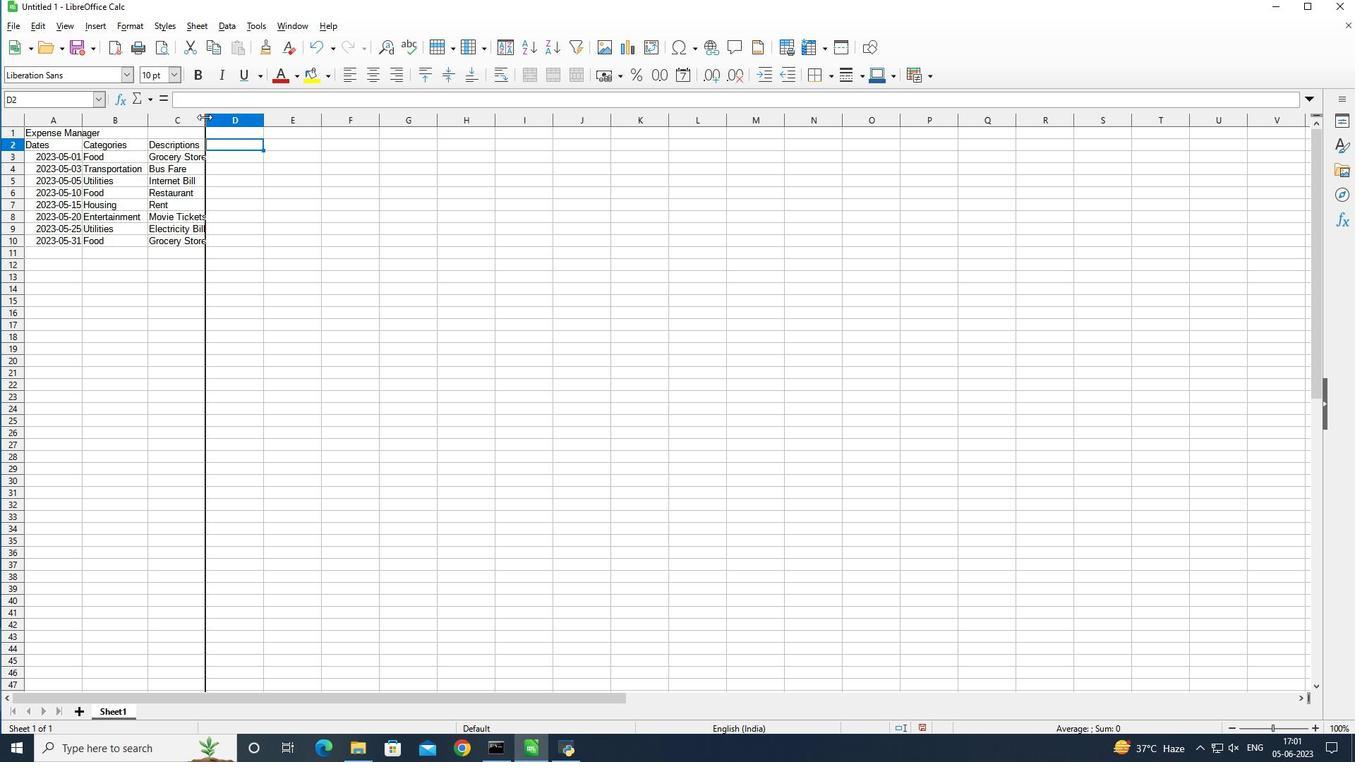 
Action: Mouse moved to (333, 225)
Screenshot: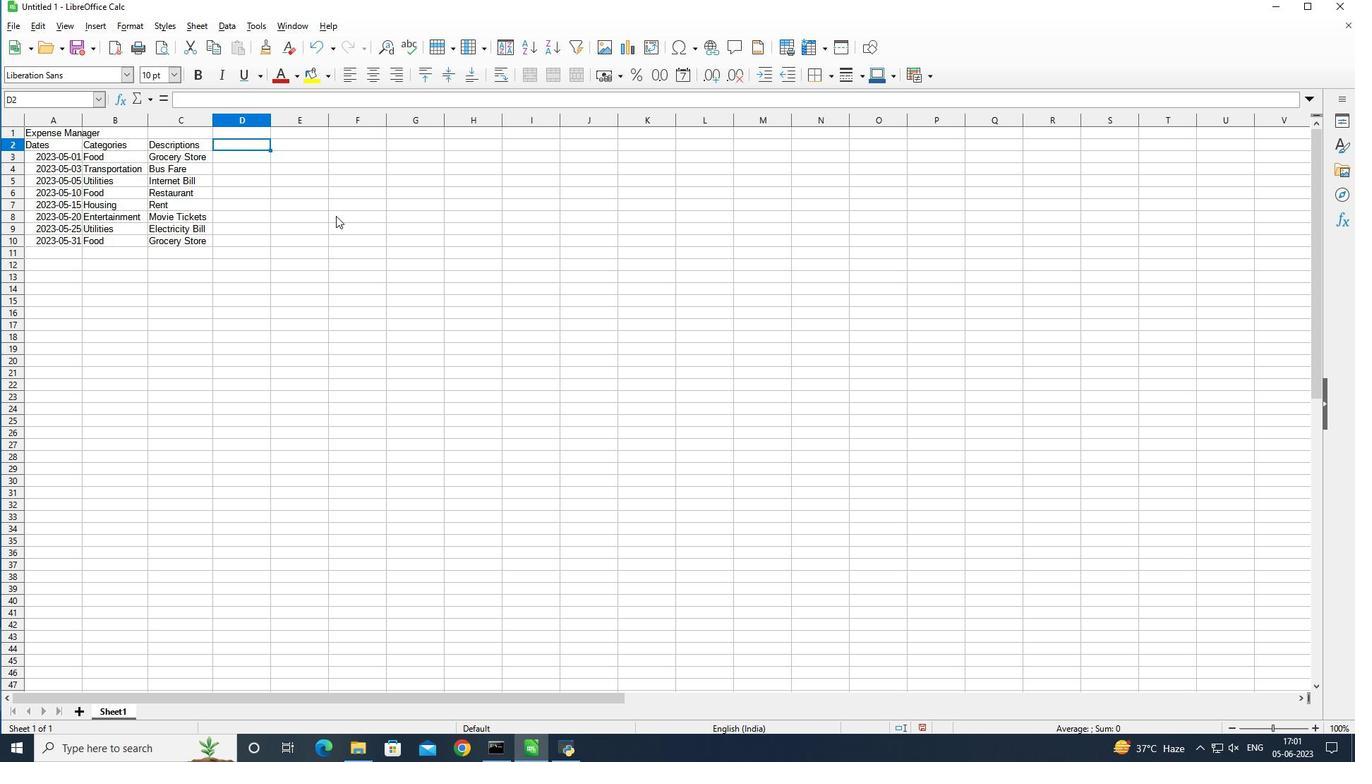 
Action: Key pressed <Key.shift>Amount<Key.enter><Key.shift><Key.shift><Key.shift><Key.shift><Key.shift><Key.shift><Key.shift><Key.shift><Key.shift><Key.shift><Key.shift><Key.shift><Key.shift><Key.shift><Key.shift><Key.shift><Key.shift><Key.shift><Key.shift>$50<Key.enter><Key.shift><Key.shift><Key.shift>$5<Key.enter><Key.shift><Key.shift><Key.shift>$60<Key.enter><Key.shift><Key.shift><Key.shift>$30<Key.enter><Key.shift><Key.shift><Key.shift><Key.shift><Key.shift><Key.shift>$800<Key.enter><Key.shift><Key.shift><Key.shift><Key.shift><Key.shift><Key.shift><Key.shift><Key.shift><Key.shift><Key.shift>$20<Key.enter><Key.shift>$70<Key.enter><Key.shift><Key.shift>$40<Key.enter>
Screenshot: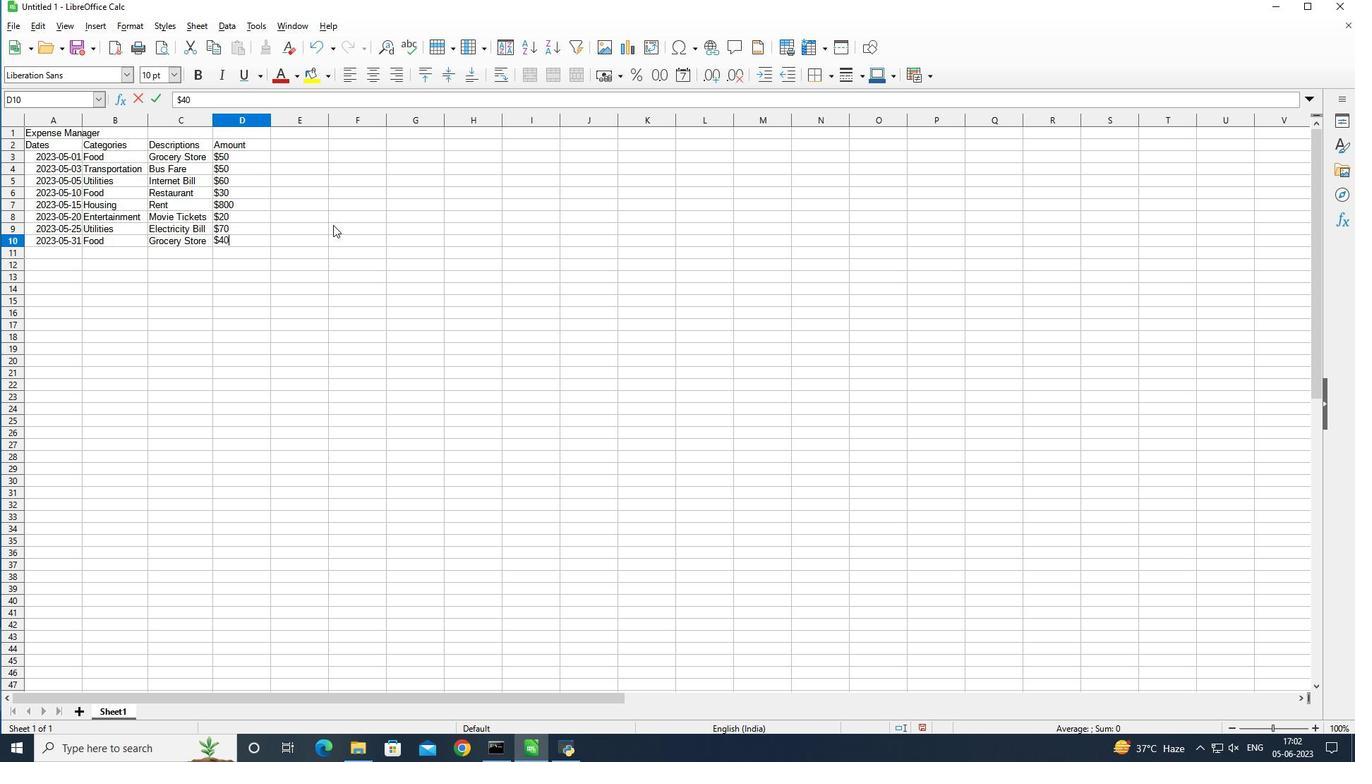 
Action: Mouse moved to (235, 240)
Screenshot: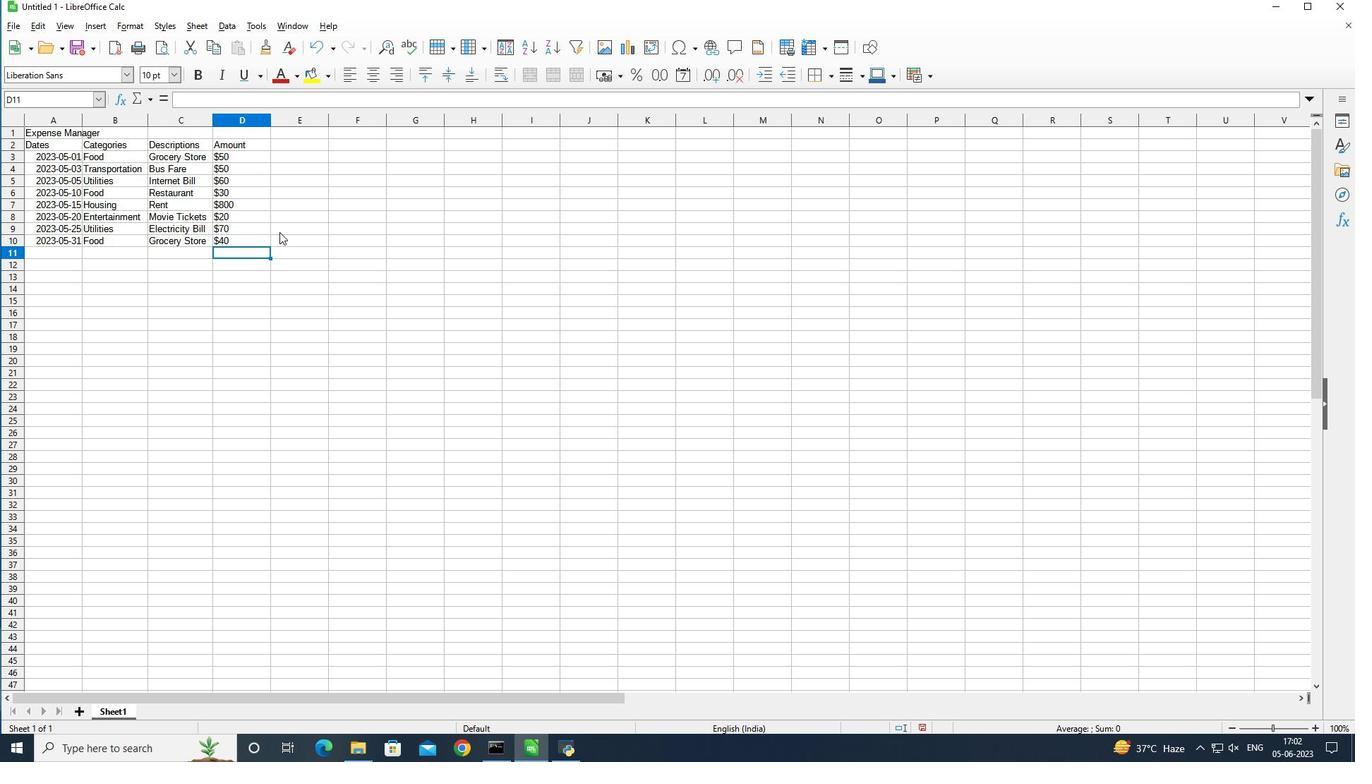 
Action: Mouse pressed left at (235, 240)
Screenshot: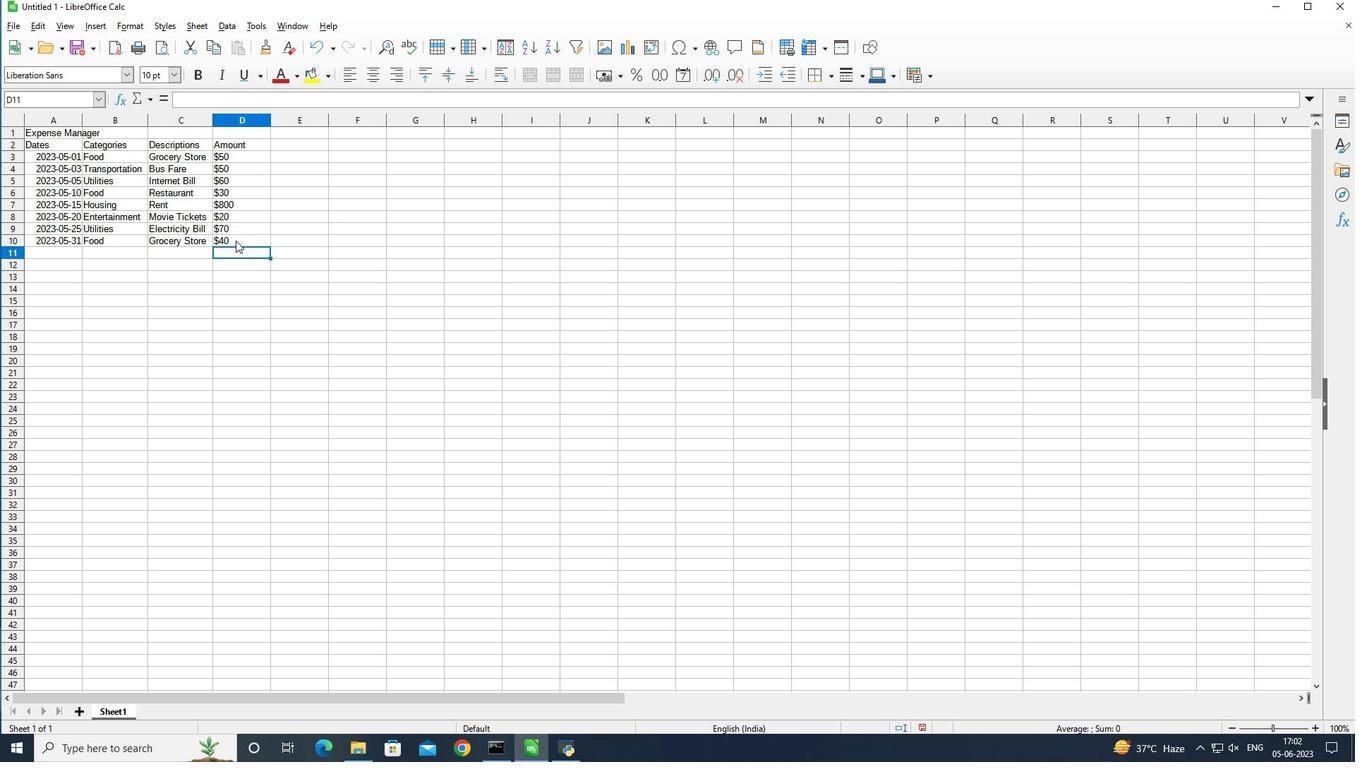 
Action: Mouse moved to (21, 29)
Screenshot: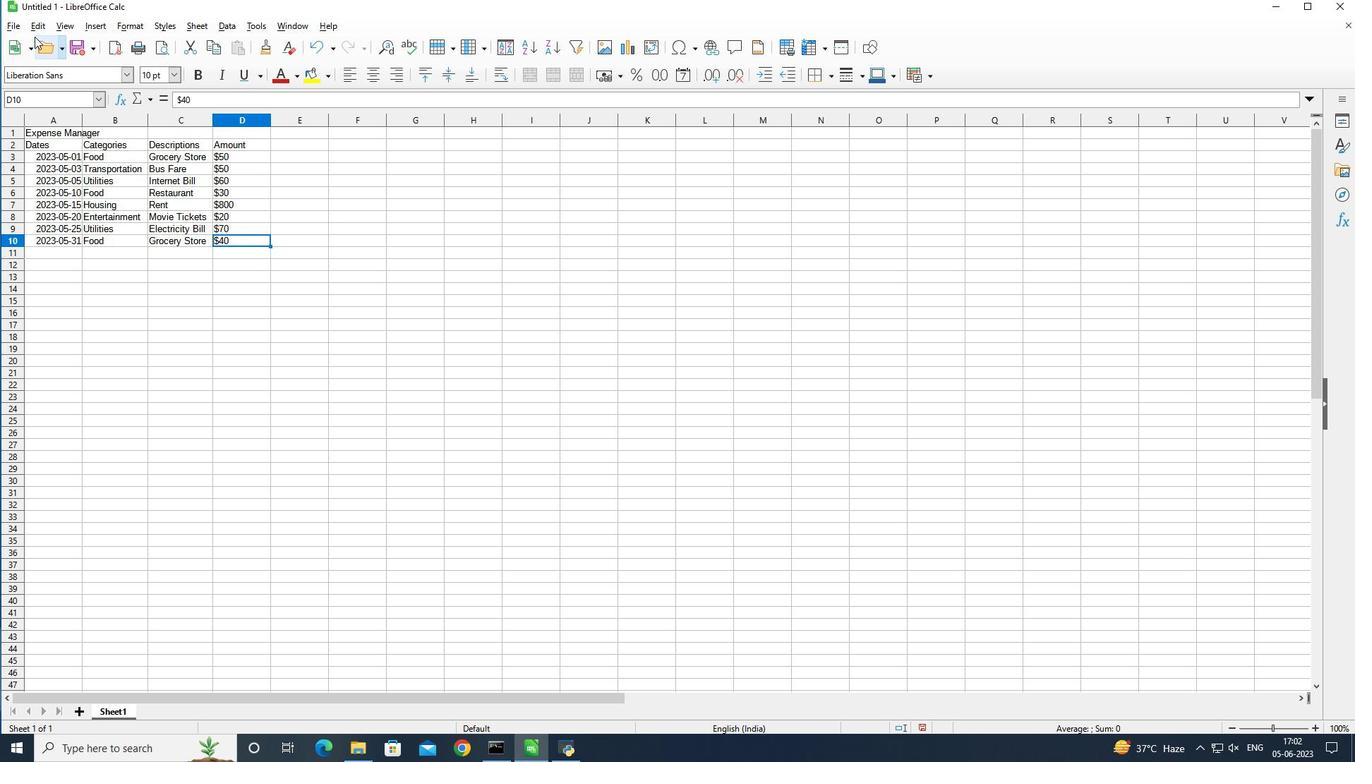 
Action: Mouse pressed left at (21, 29)
Screenshot: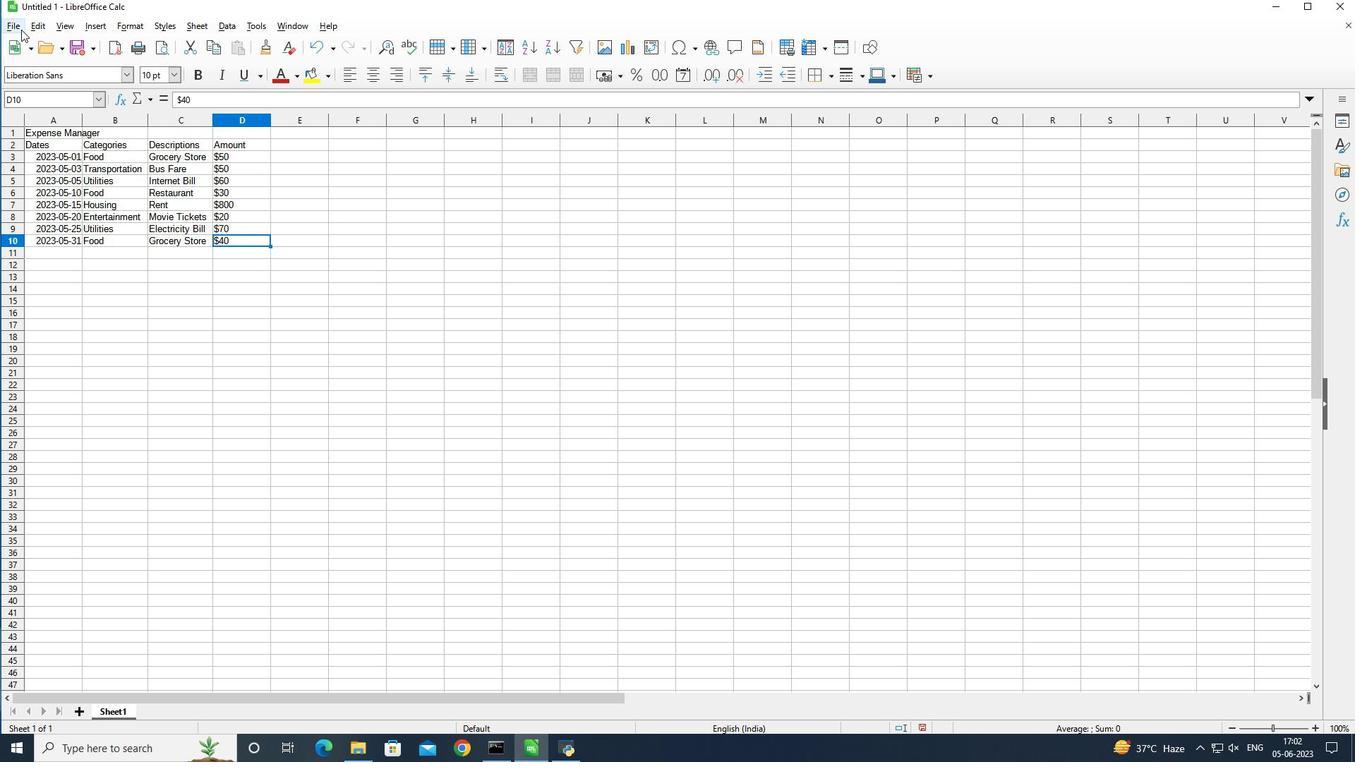 
Action: Mouse moved to (103, 209)
Screenshot: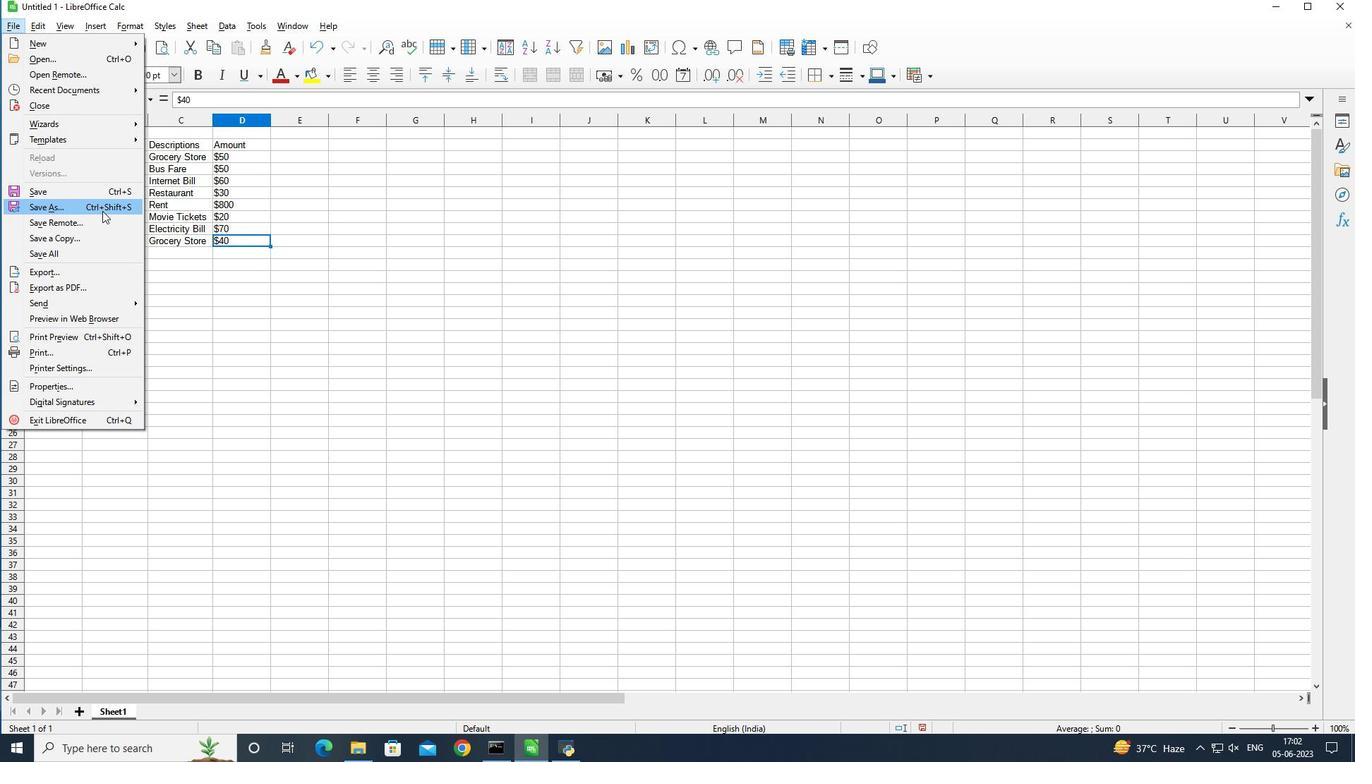 
Action: Mouse pressed left at (103, 209)
Screenshot: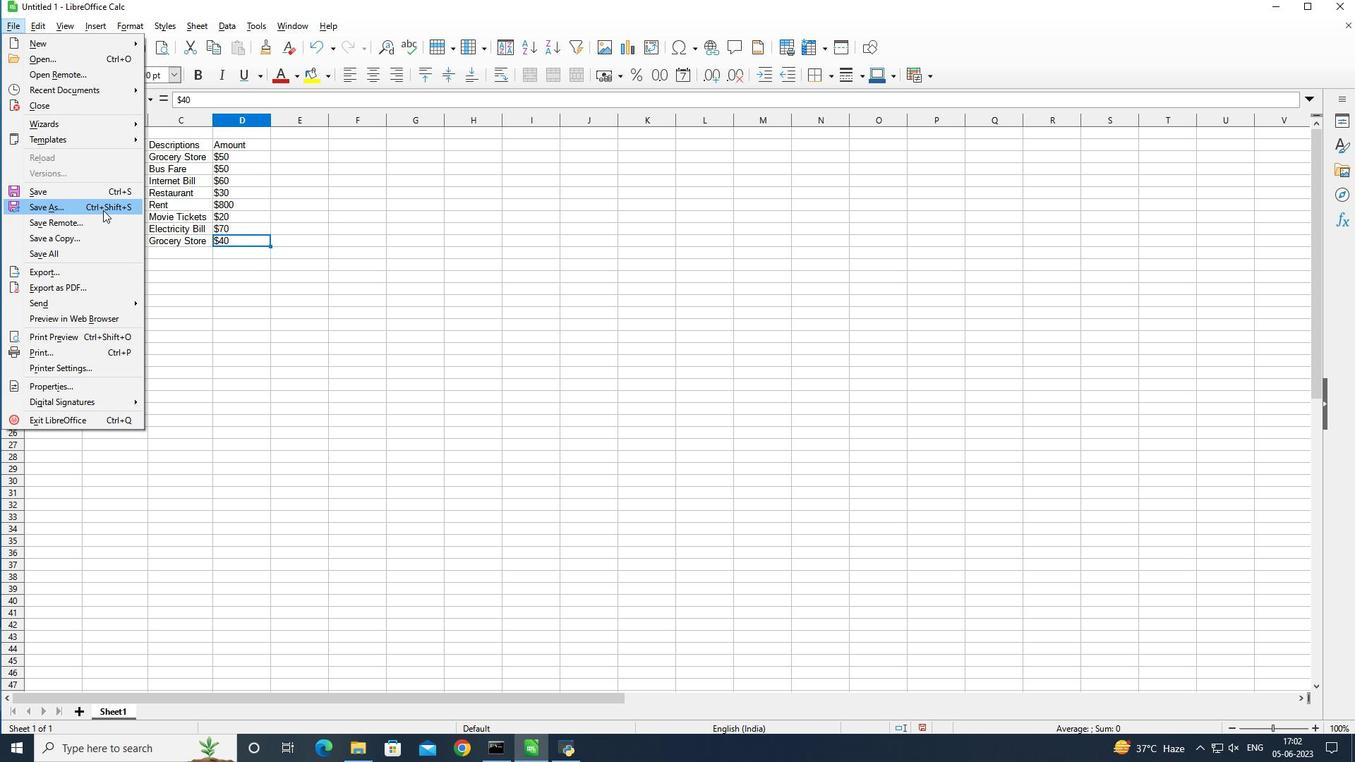 
Action: Mouse moved to (420, 369)
Screenshot: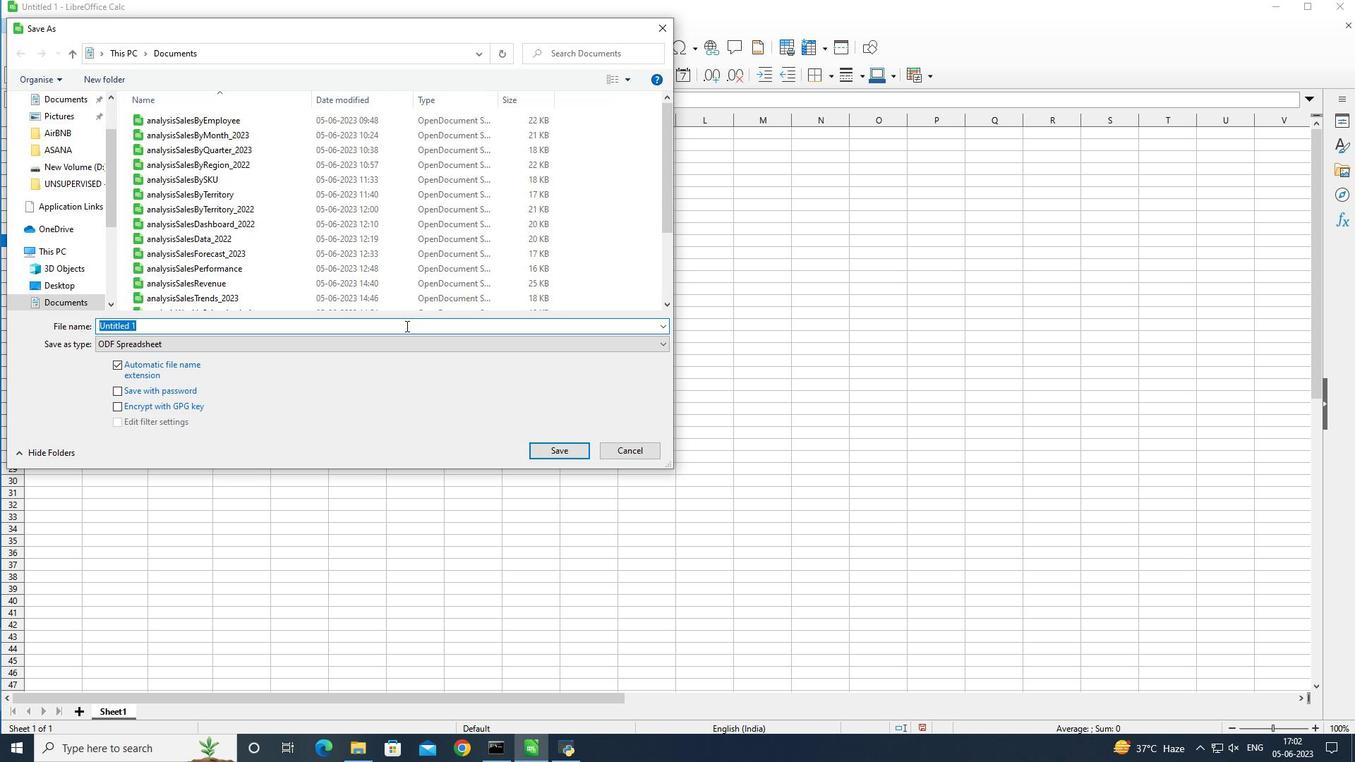 
Action: Key pressed <Key.shift><Key.shift>Attendance<Key.space><Key.shift>Sheet<Key.space>for<Key.space><Key.shift>Weekly<Key.space><Key.shift>Assessment<Key.enter>
Screenshot: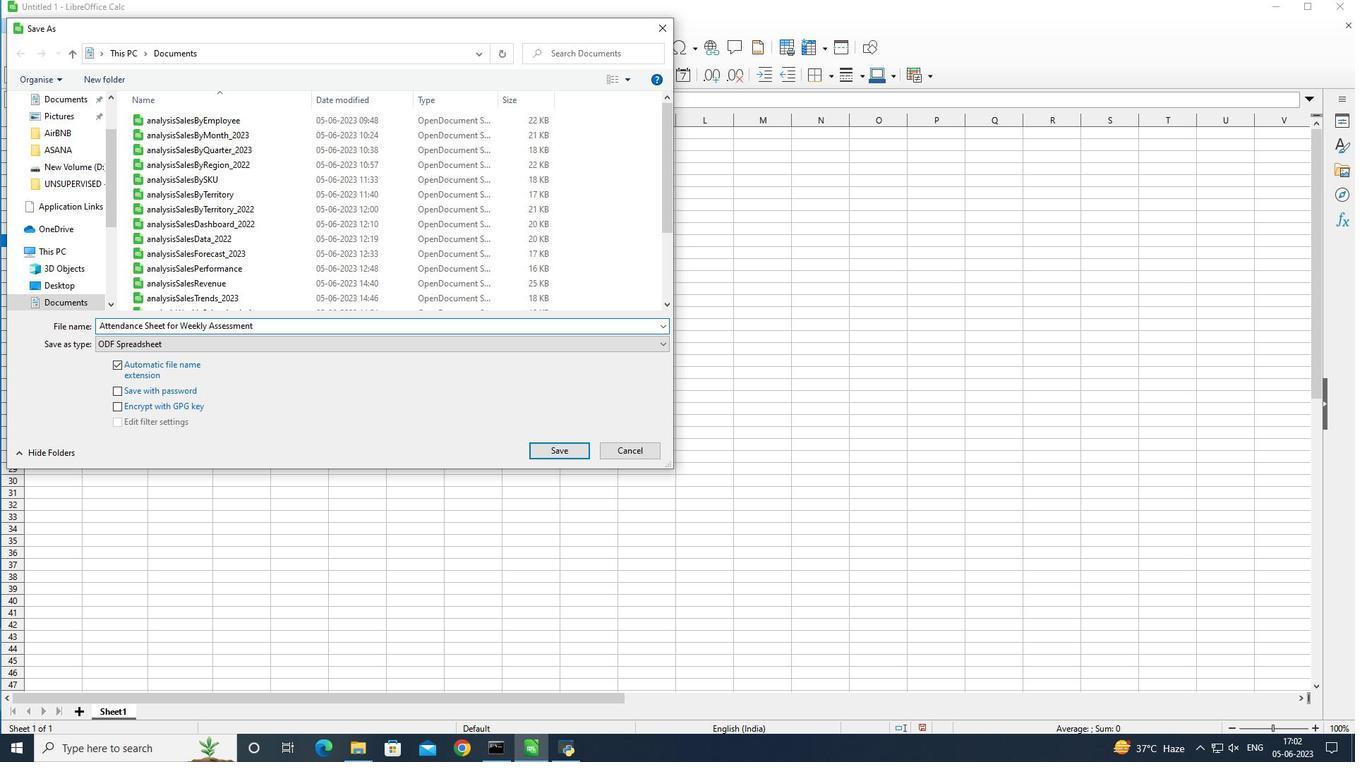 
Action: Mouse moved to (228, 246)
Screenshot: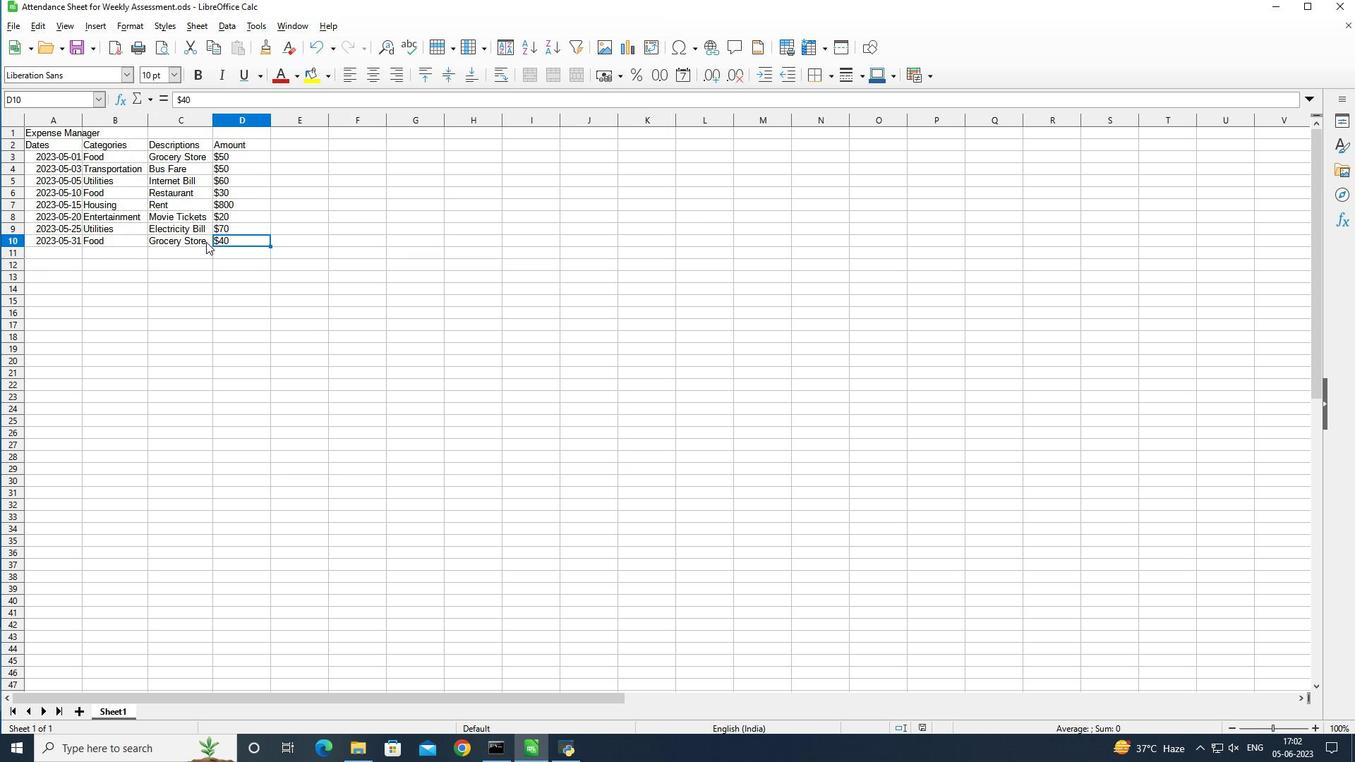 
